 Task: Look for space in Villa Regina, Argentina from 6th June, 2023 to 8th June, 2023 for 2 adults in price range Rs.7000 to Rs.12000. Place can be private room with 1  bedroom having 2 beds and 1 bathroom. Property type can be house, flat, guest house. Amenities needed are: wifi, heating. Booking option can be shelf check-in. Required host language is English.
Action: Mouse moved to (433, 92)
Screenshot: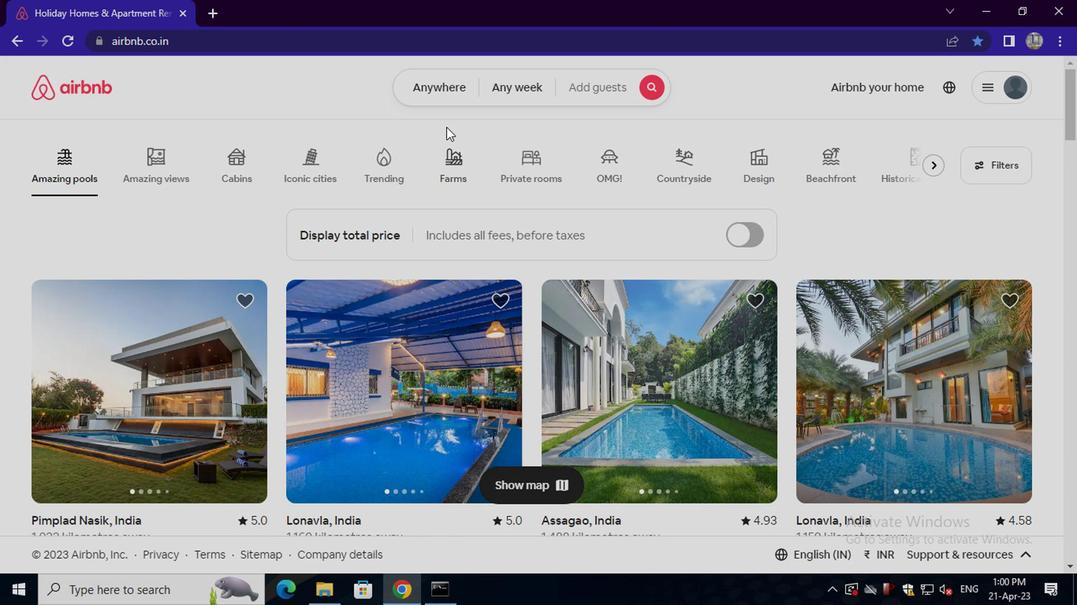 
Action: Mouse pressed left at (433, 92)
Screenshot: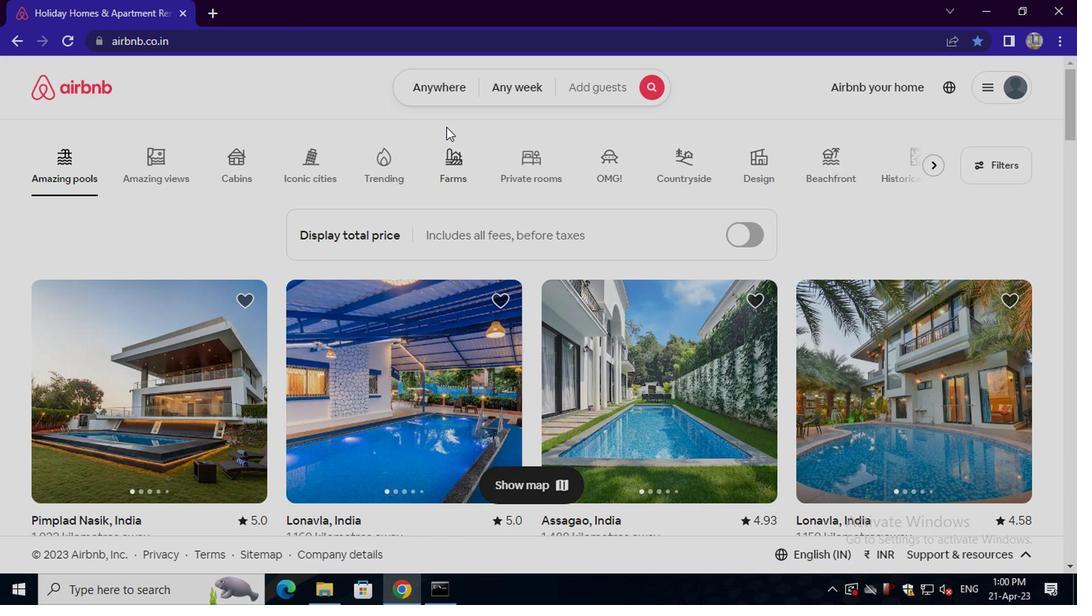 
Action: Mouse moved to (360, 151)
Screenshot: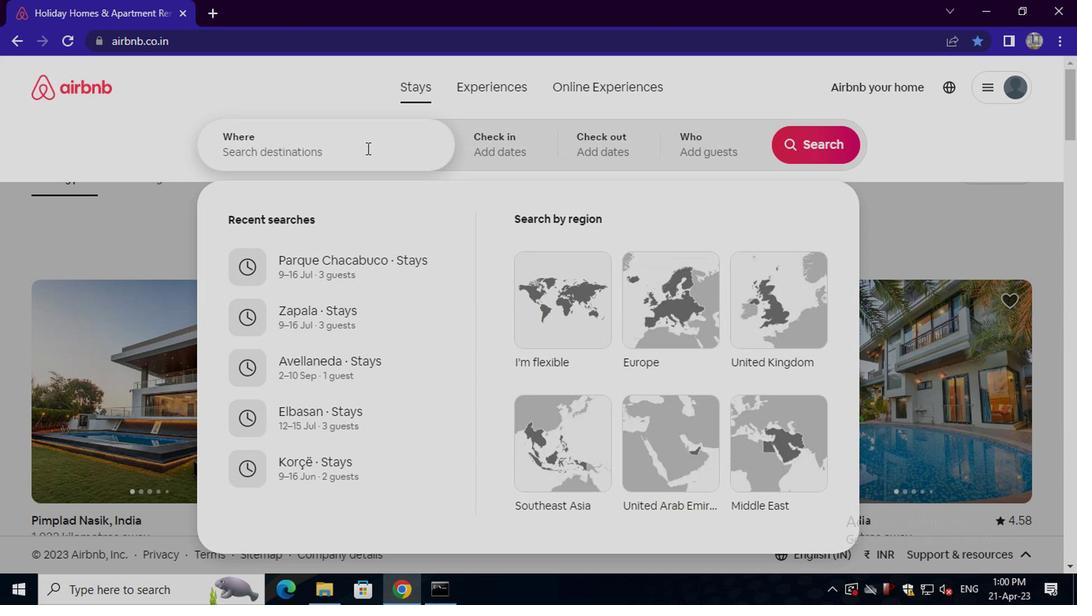 
Action: Mouse pressed left at (360, 151)
Screenshot: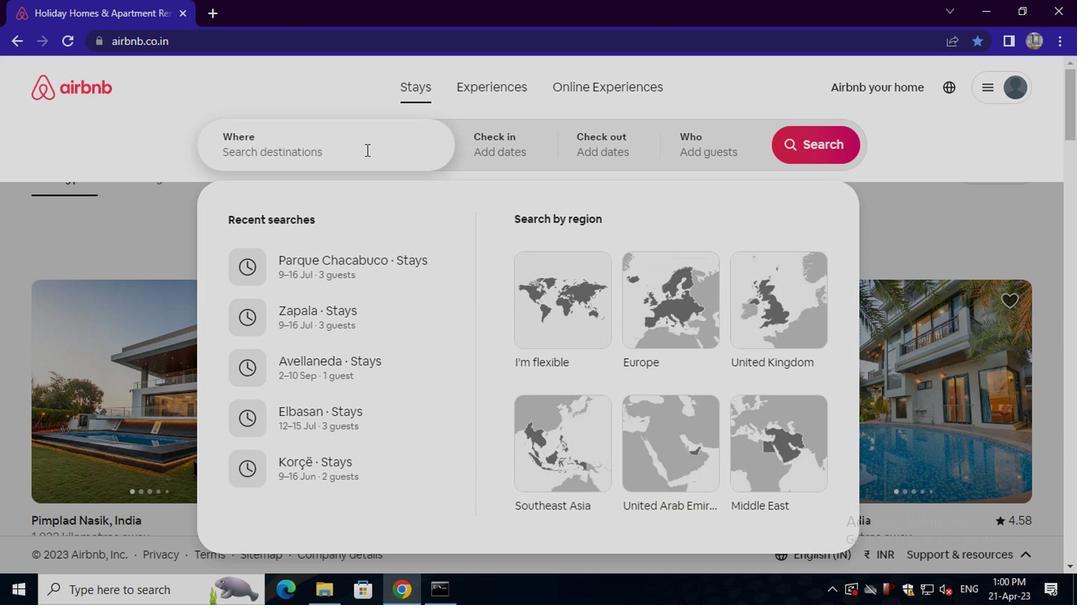 
Action: Key pressed villa<Key.space>regina,
Screenshot: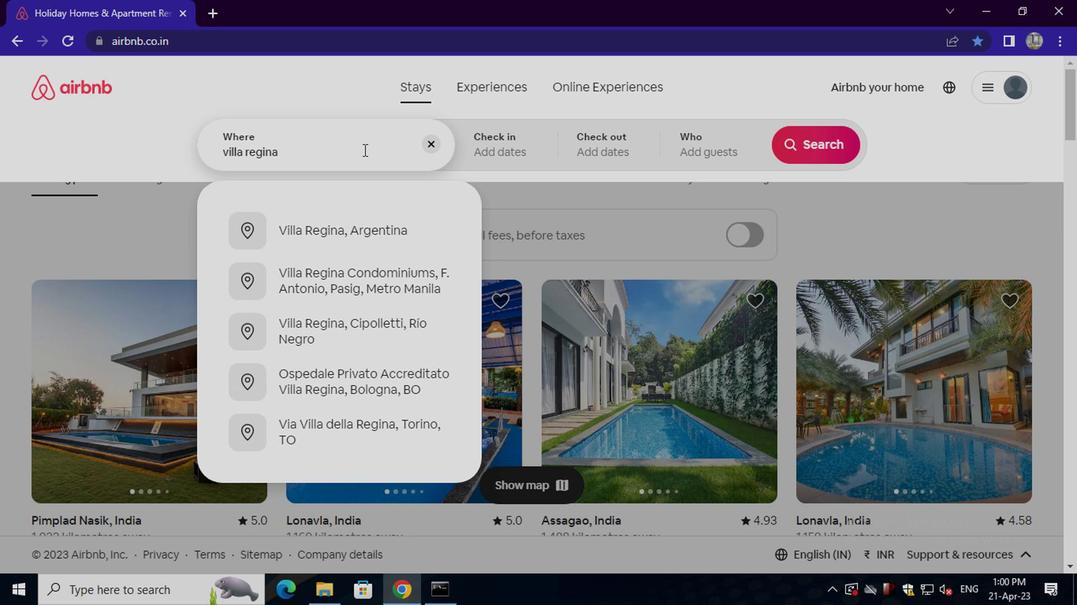 
Action: Mouse moved to (365, 277)
Screenshot: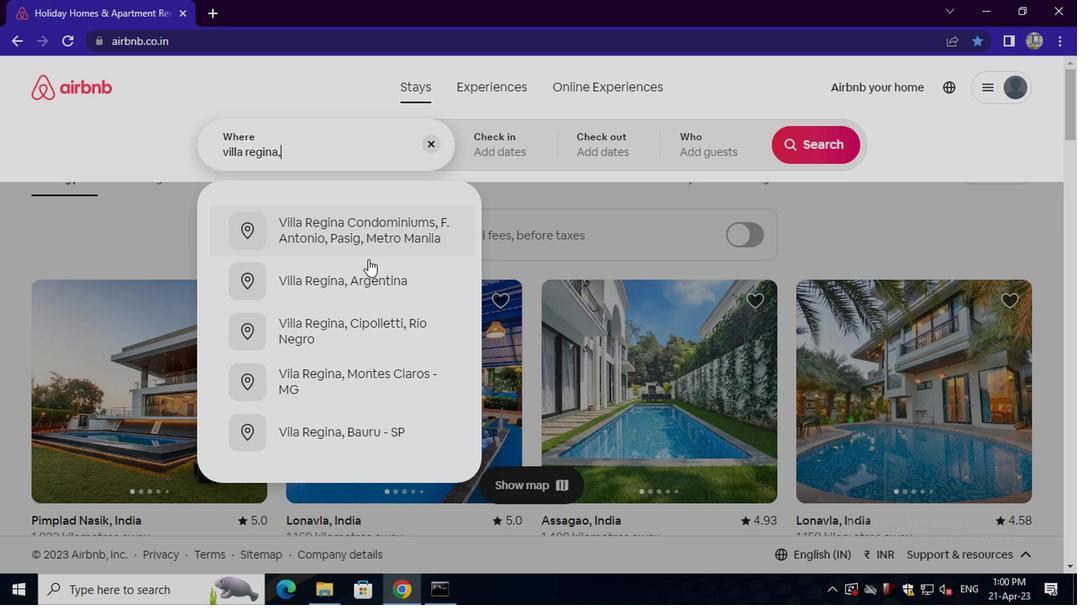 
Action: Mouse pressed left at (365, 277)
Screenshot: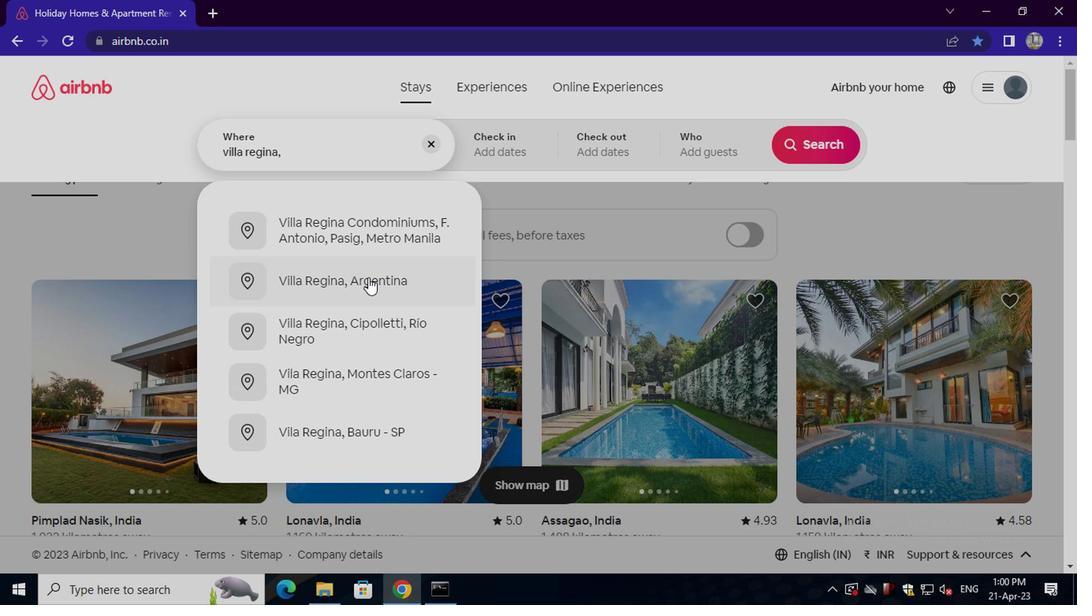 
Action: Mouse moved to (798, 267)
Screenshot: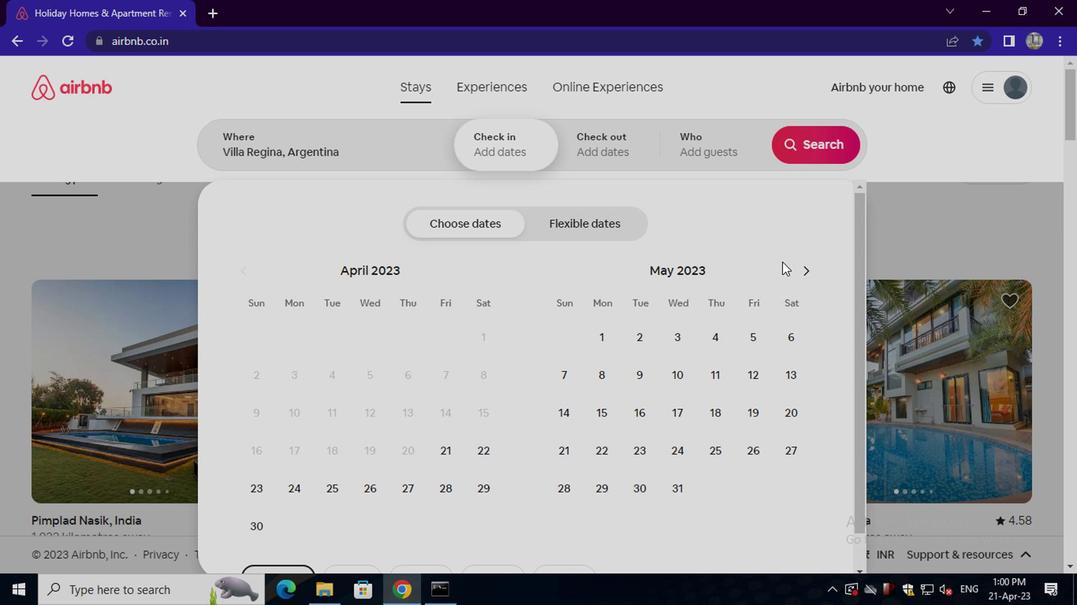 
Action: Mouse pressed left at (798, 267)
Screenshot: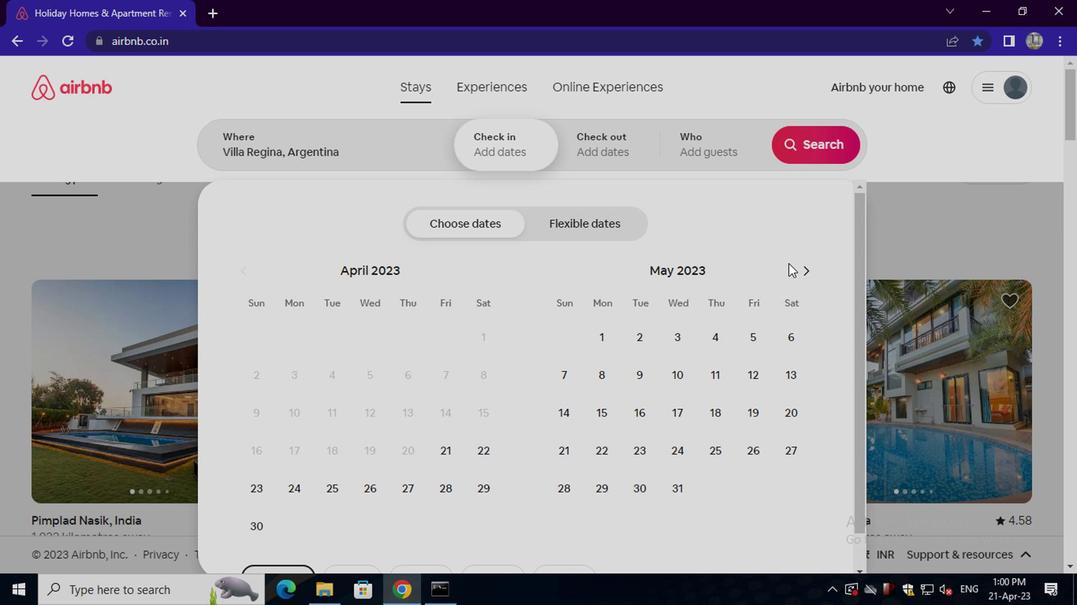 
Action: Mouse moved to (637, 378)
Screenshot: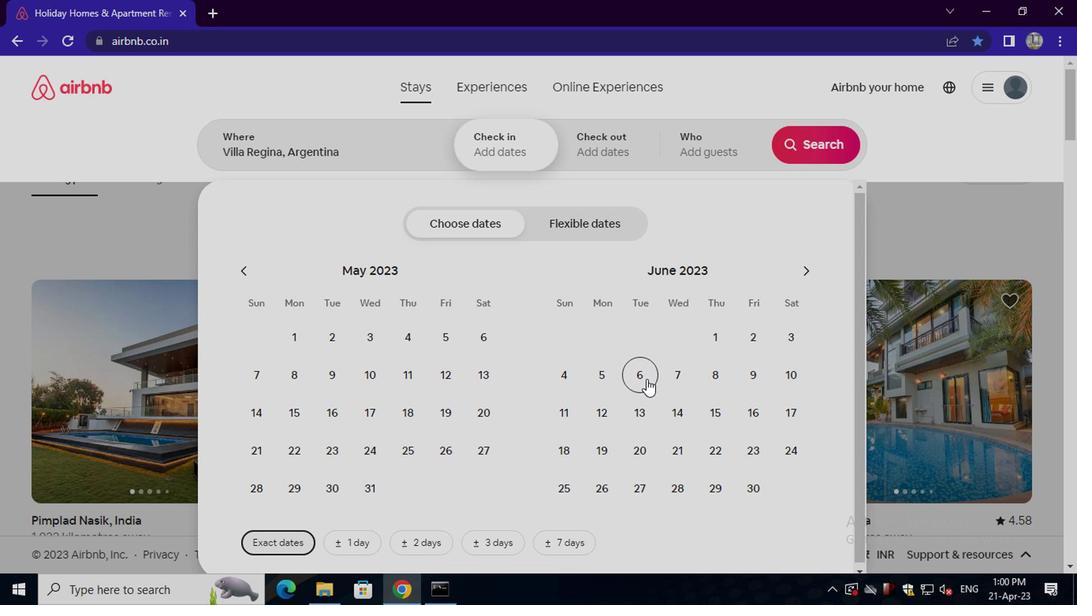 
Action: Mouse pressed left at (637, 378)
Screenshot: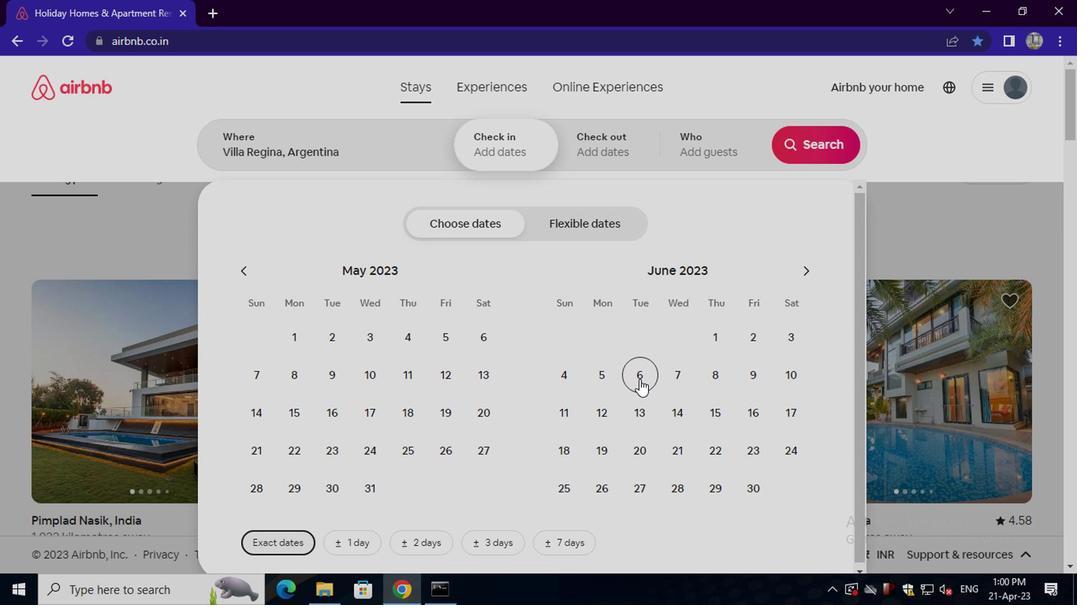 
Action: Mouse moved to (719, 369)
Screenshot: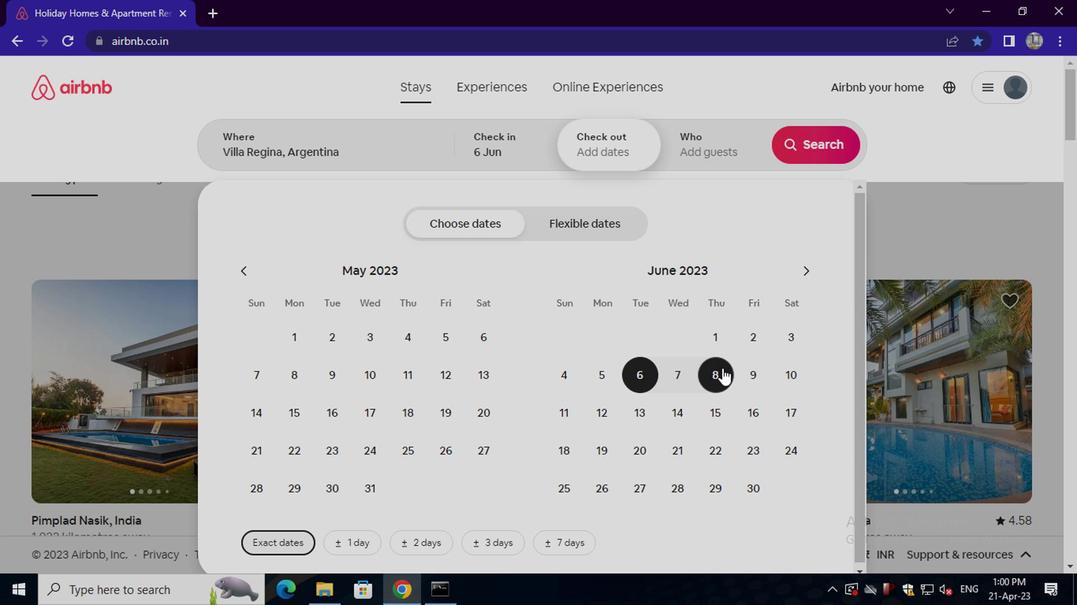 
Action: Mouse pressed left at (719, 369)
Screenshot: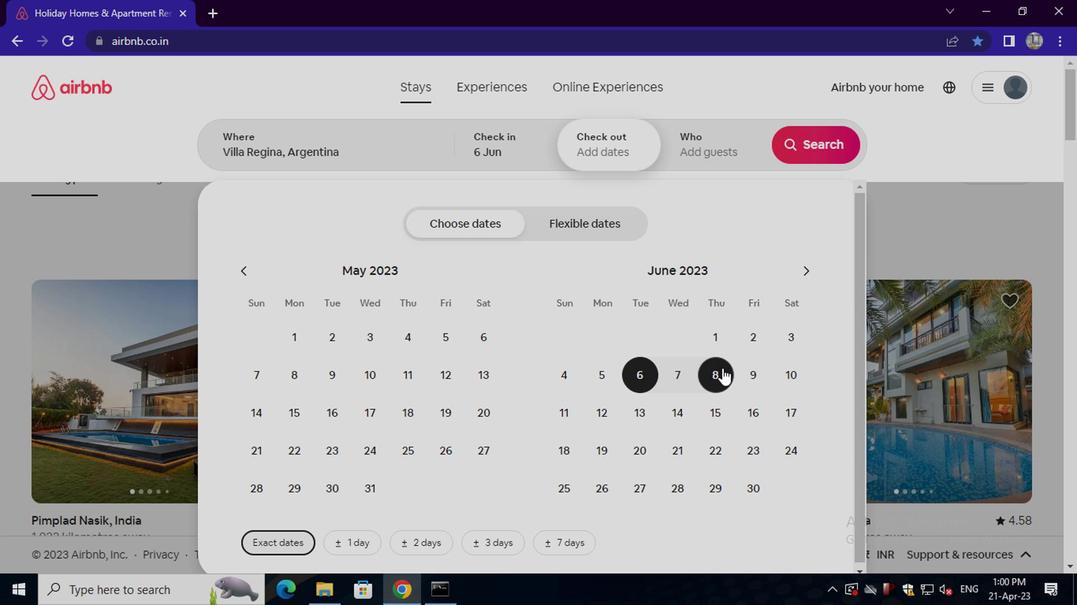 
Action: Mouse moved to (715, 155)
Screenshot: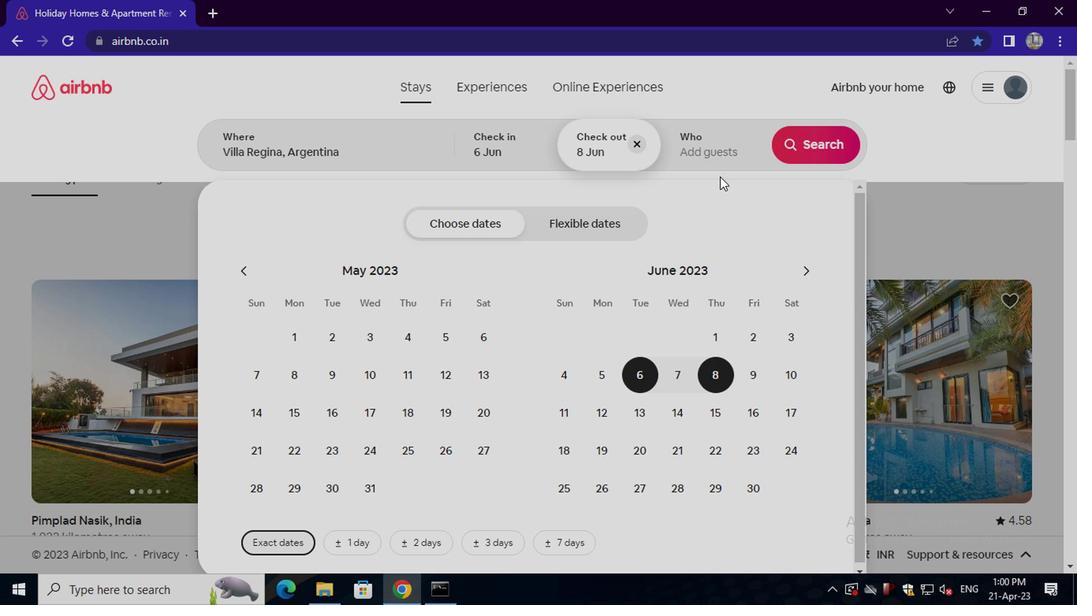 
Action: Mouse pressed left at (715, 155)
Screenshot: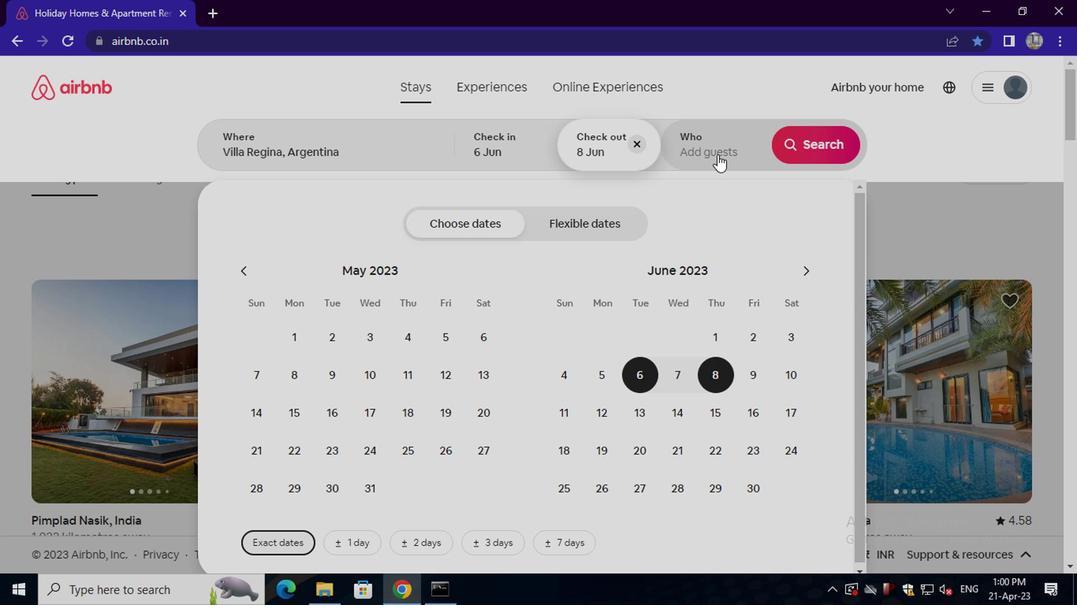
Action: Mouse moved to (811, 227)
Screenshot: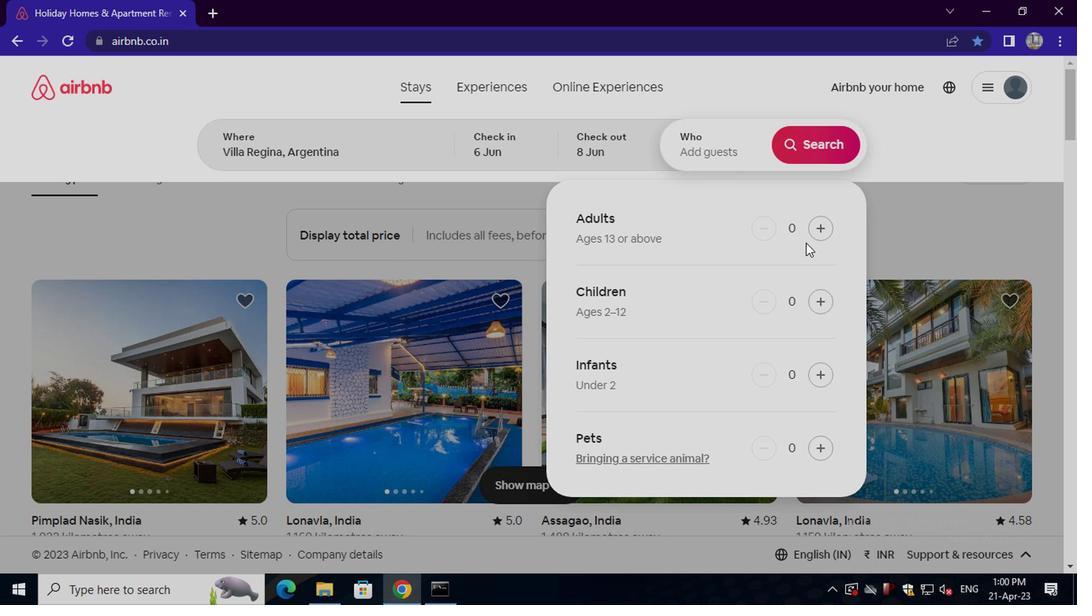 
Action: Mouse pressed left at (811, 227)
Screenshot: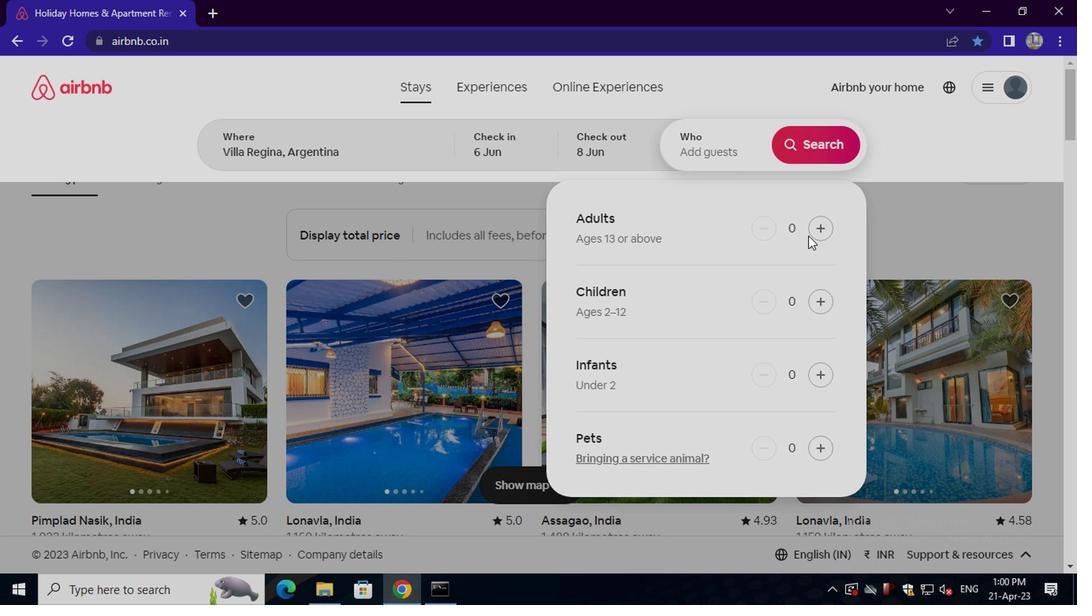 
Action: Mouse pressed left at (811, 227)
Screenshot: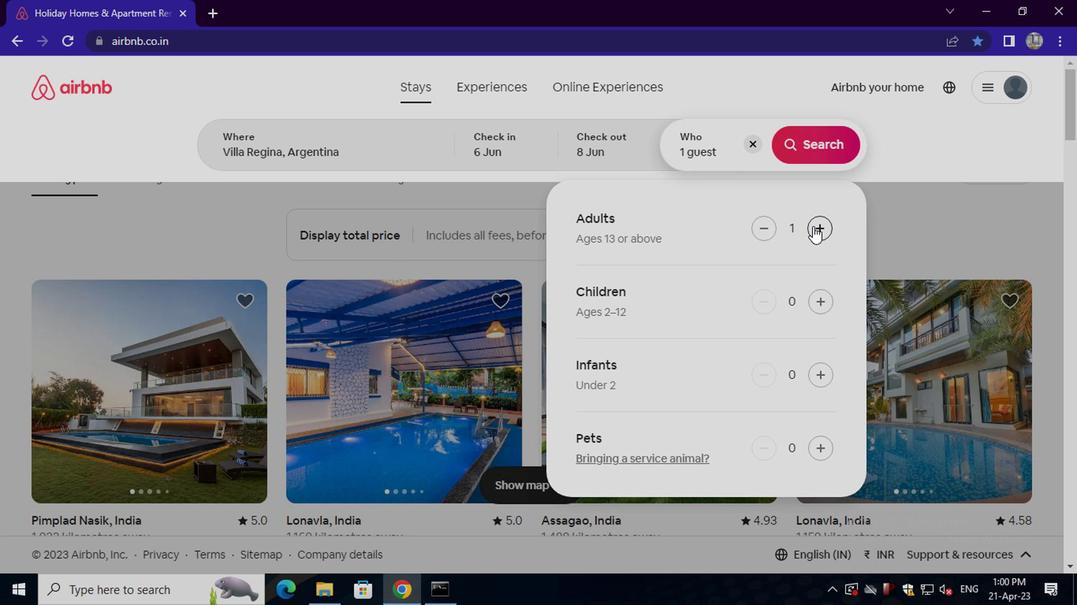 
Action: Mouse moved to (814, 149)
Screenshot: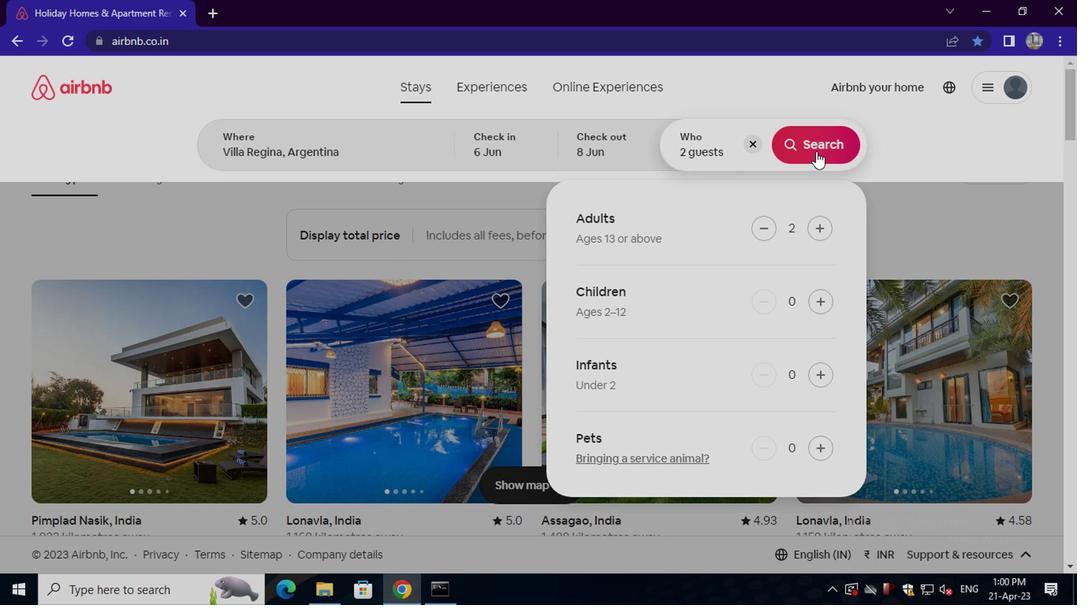 
Action: Mouse pressed left at (814, 149)
Screenshot: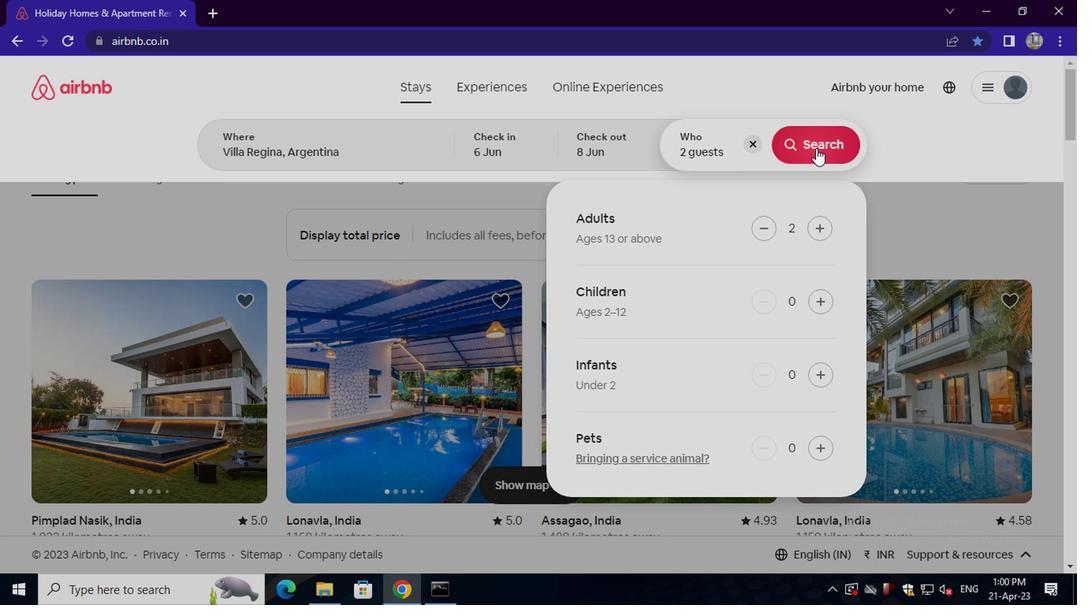 
Action: Mouse moved to (1004, 155)
Screenshot: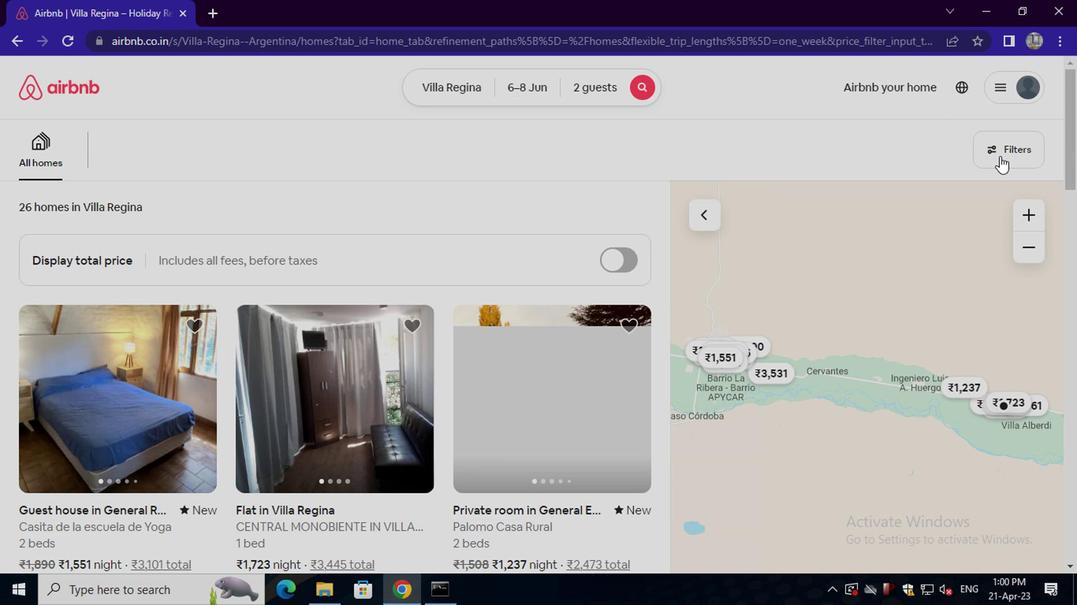 
Action: Mouse pressed left at (1004, 155)
Screenshot: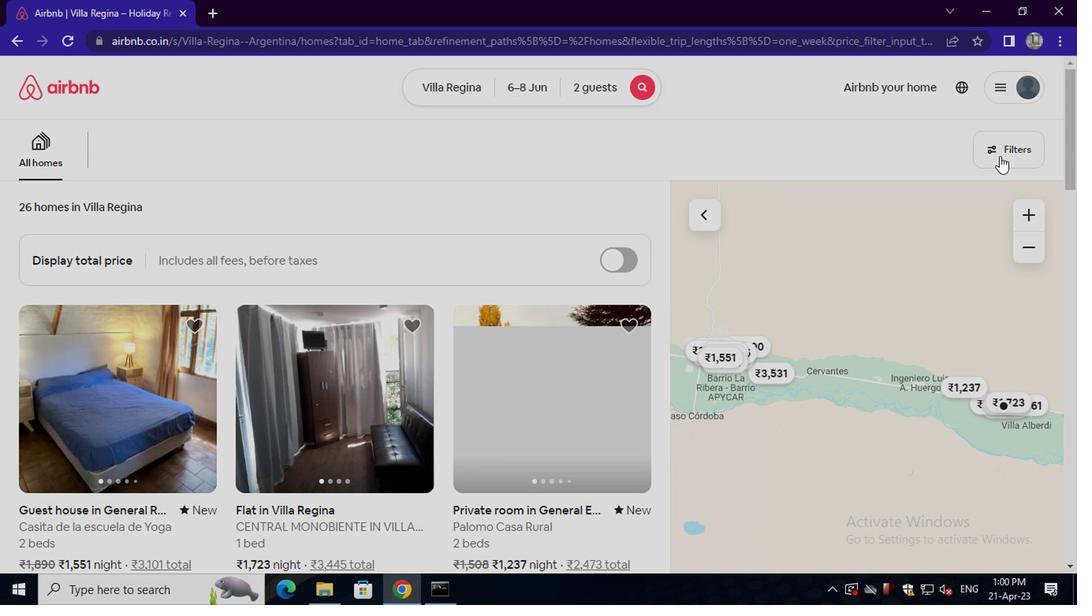 
Action: Mouse moved to (368, 347)
Screenshot: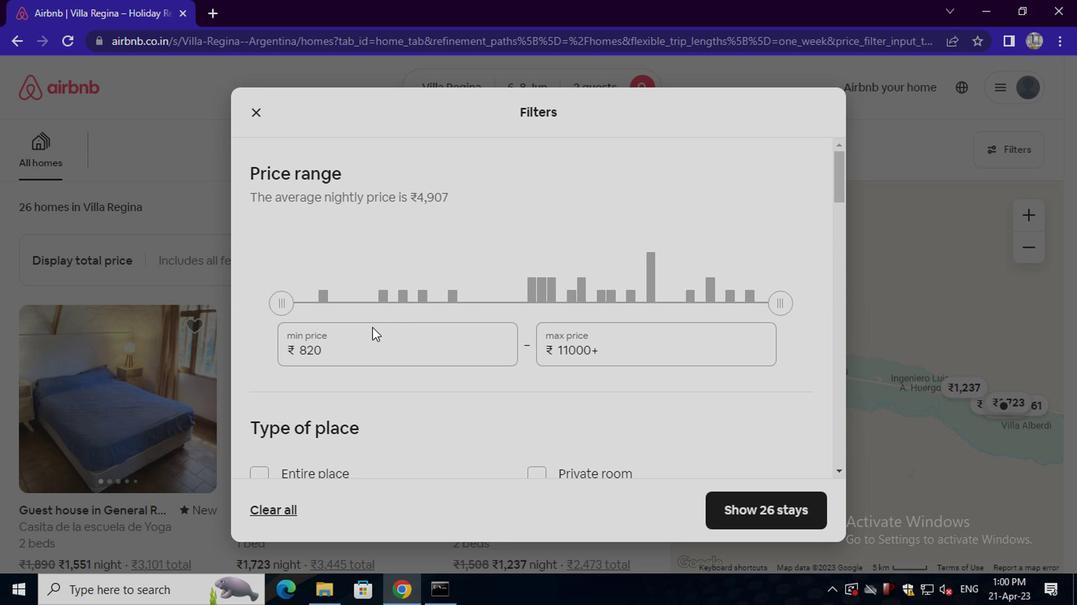 
Action: Mouse pressed left at (368, 347)
Screenshot: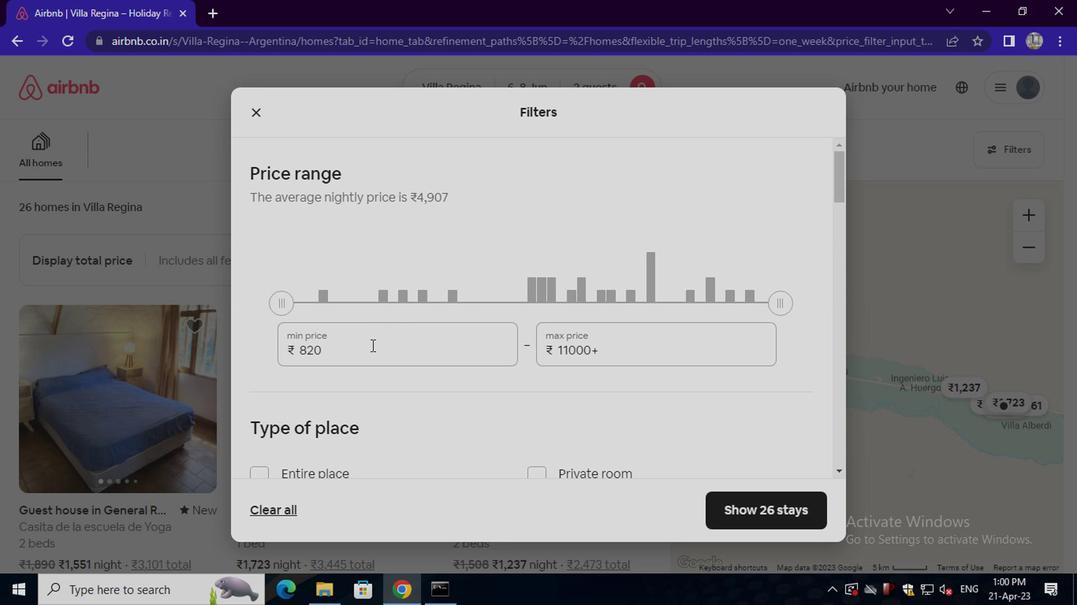 
Action: Key pressed <Key.backspace><Key.backspace><Key.backspace><Key.backspace><Key.backspace><Key.backspace><Key.backspace><Key.backspace><Key.backspace><Key.backspace><Key.backspace>7000
Screenshot: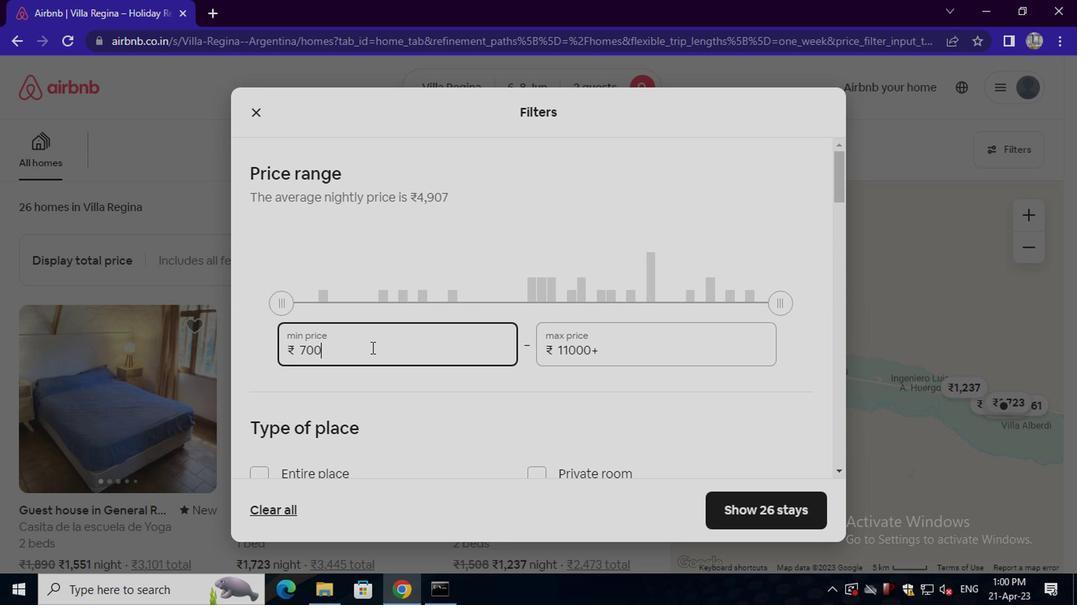 
Action: Mouse moved to (607, 351)
Screenshot: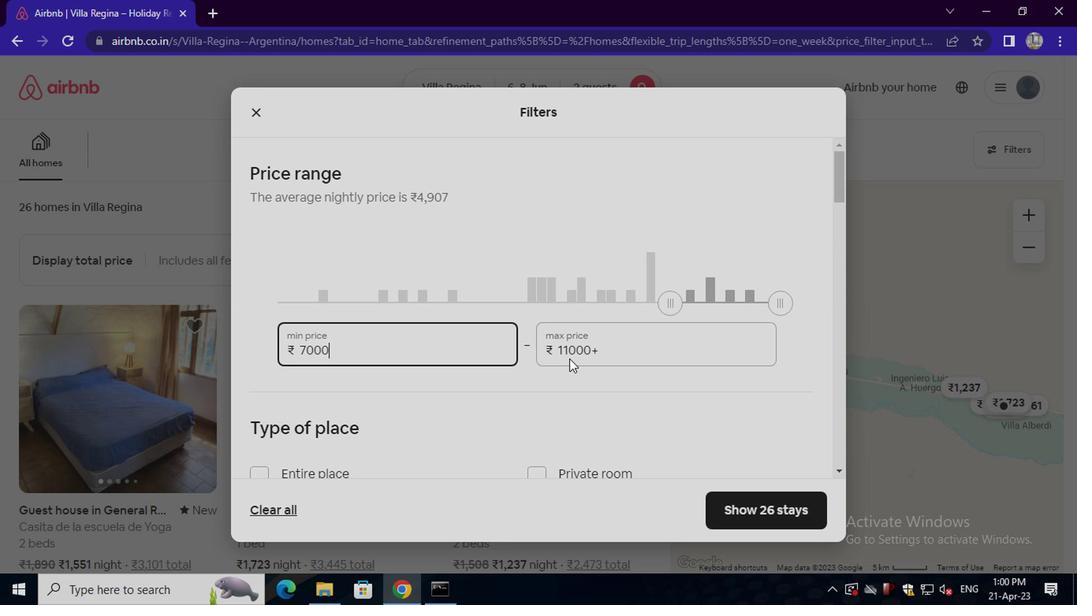 
Action: Mouse pressed left at (607, 351)
Screenshot: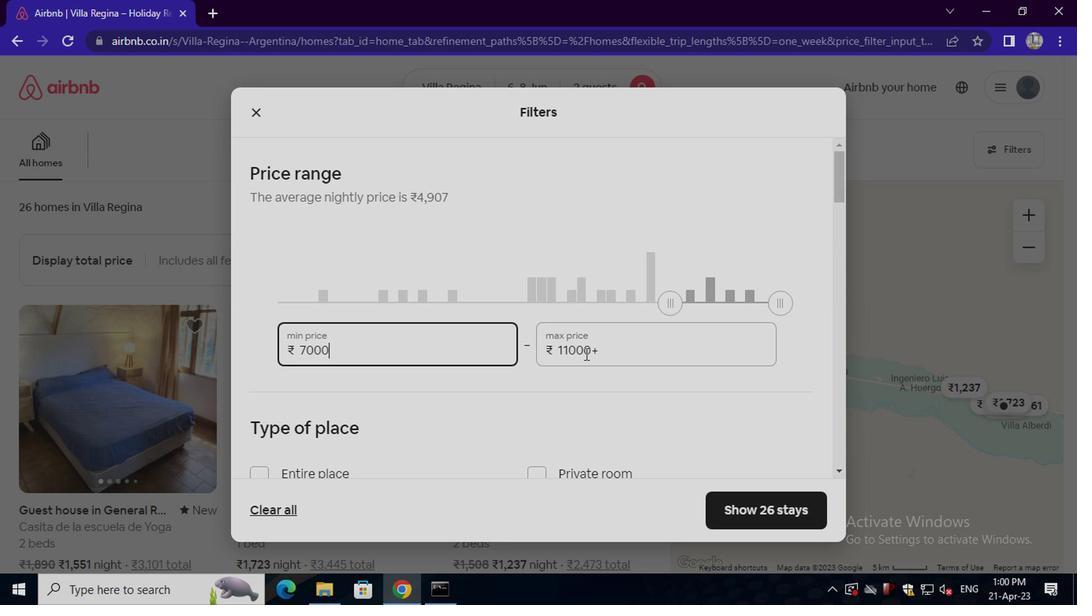 
Action: Mouse moved to (613, 347)
Screenshot: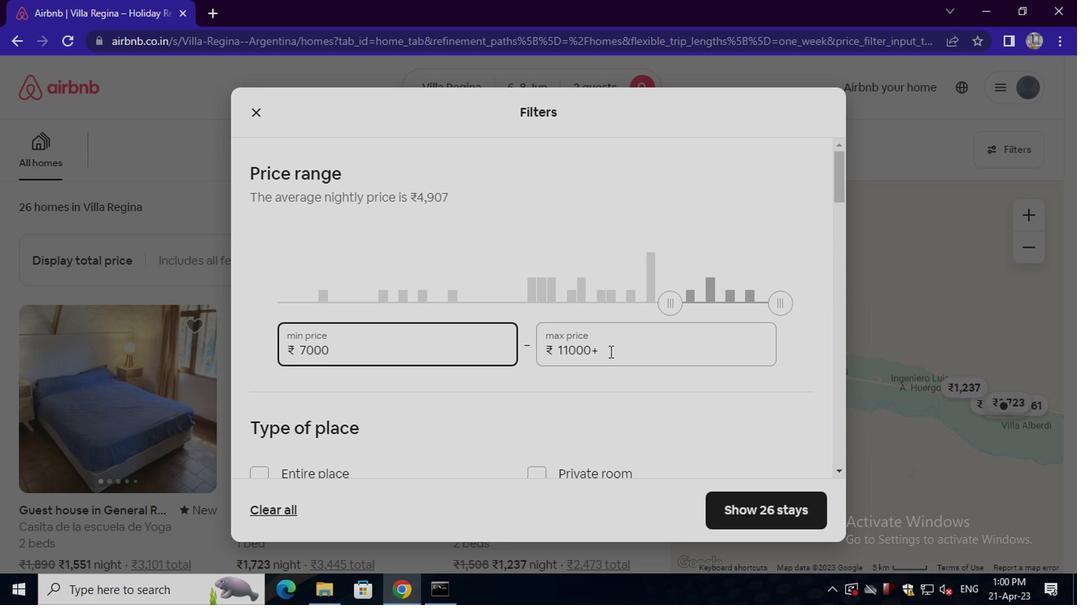 
Action: Key pressed <Key.backspace><Key.backspace><Key.backspace><Key.backspace><Key.backspace><Key.backspace><Key.backspace><Key.backspace><Key.backspace><Key.backspace><Key.backspace><Key.backspace><Key.backspace>12000
Screenshot: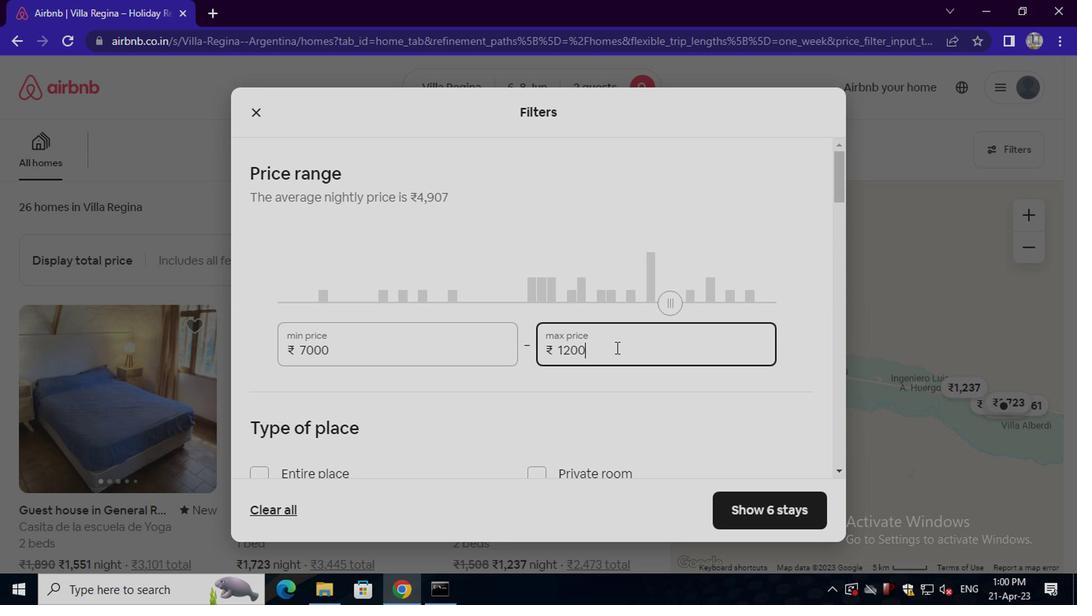 
Action: Mouse moved to (611, 349)
Screenshot: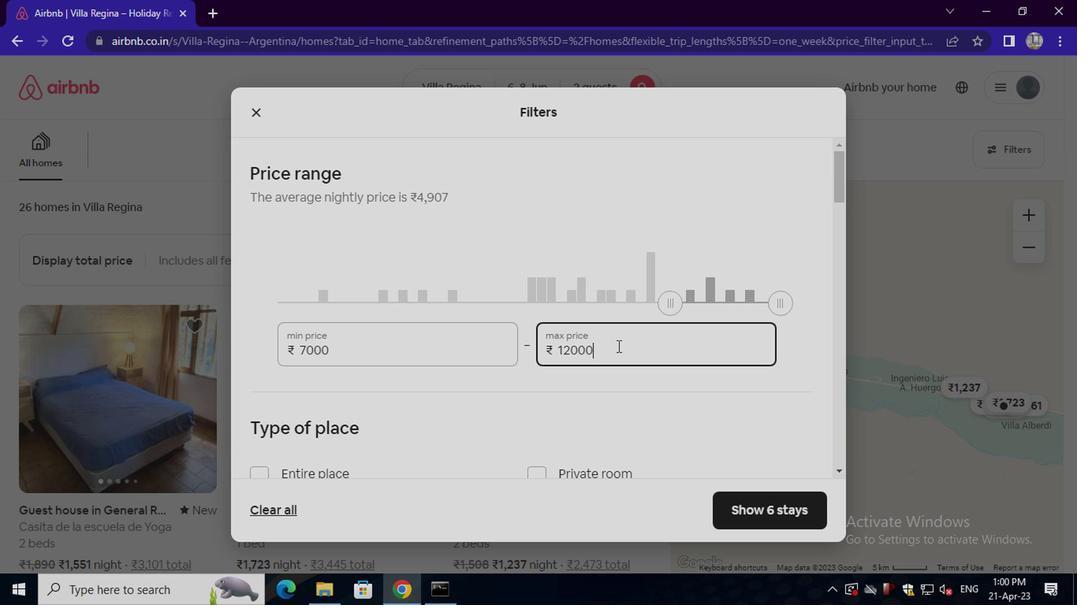 
Action: Mouse scrolled (611, 348) with delta (0, 0)
Screenshot: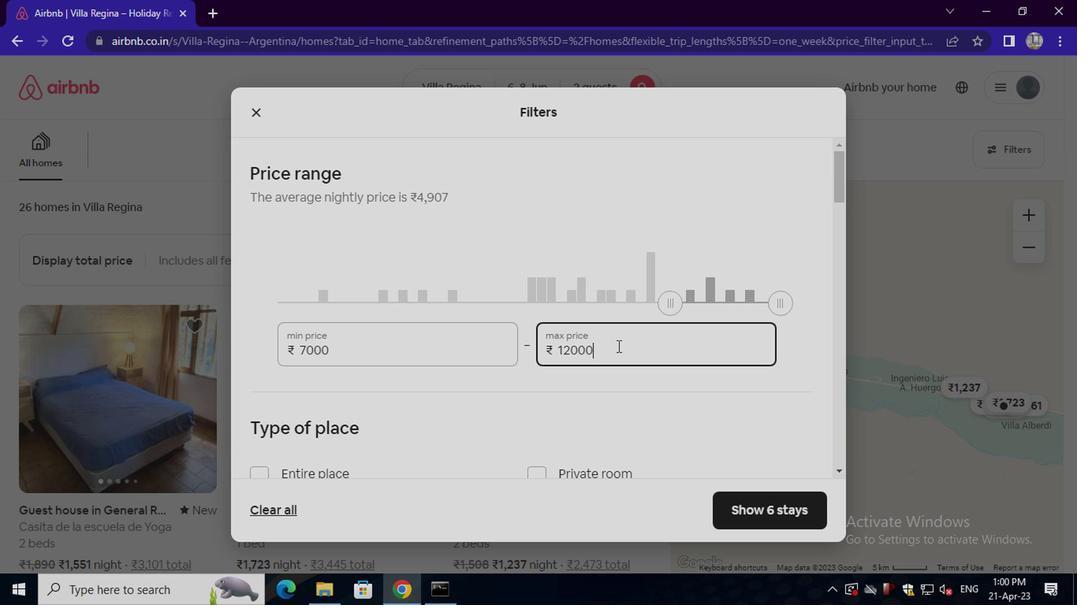 
Action: Mouse moved to (610, 351)
Screenshot: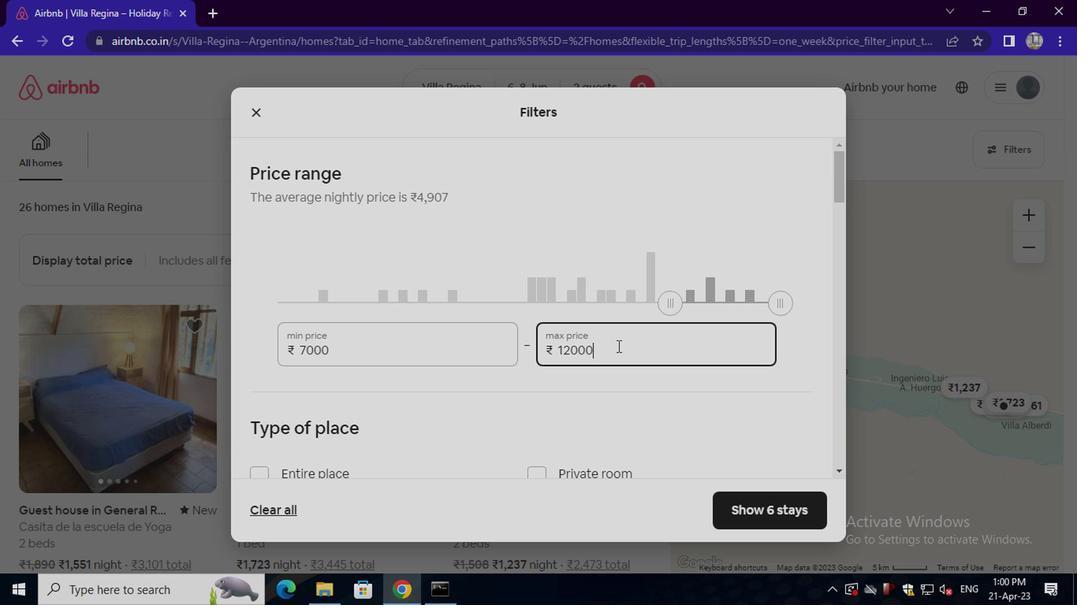 
Action: Mouse scrolled (610, 350) with delta (0, 0)
Screenshot: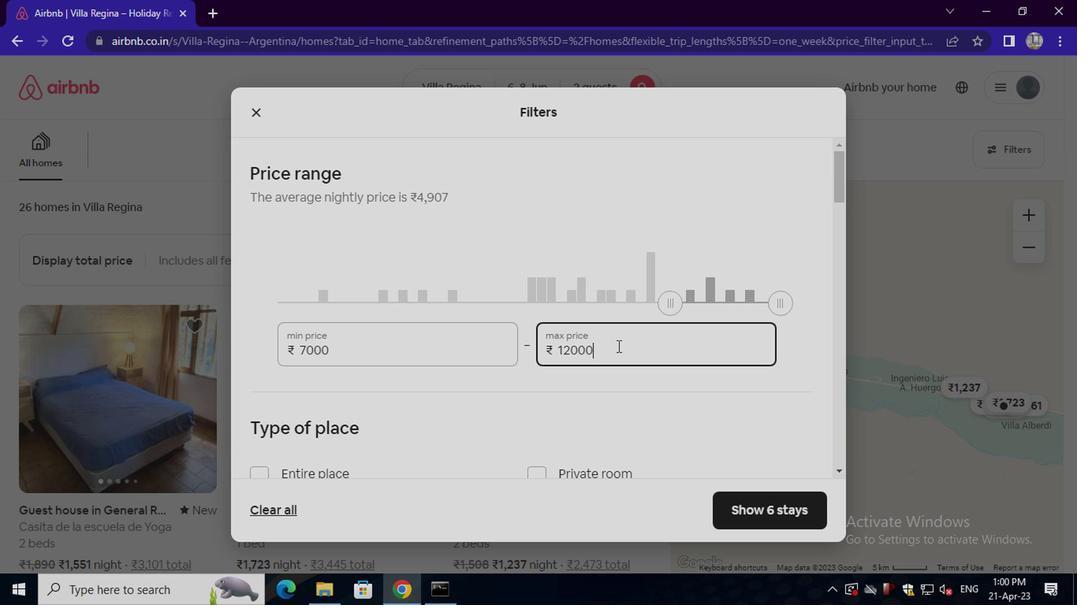 
Action: Mouse moved to (531, 317)
Screenshot: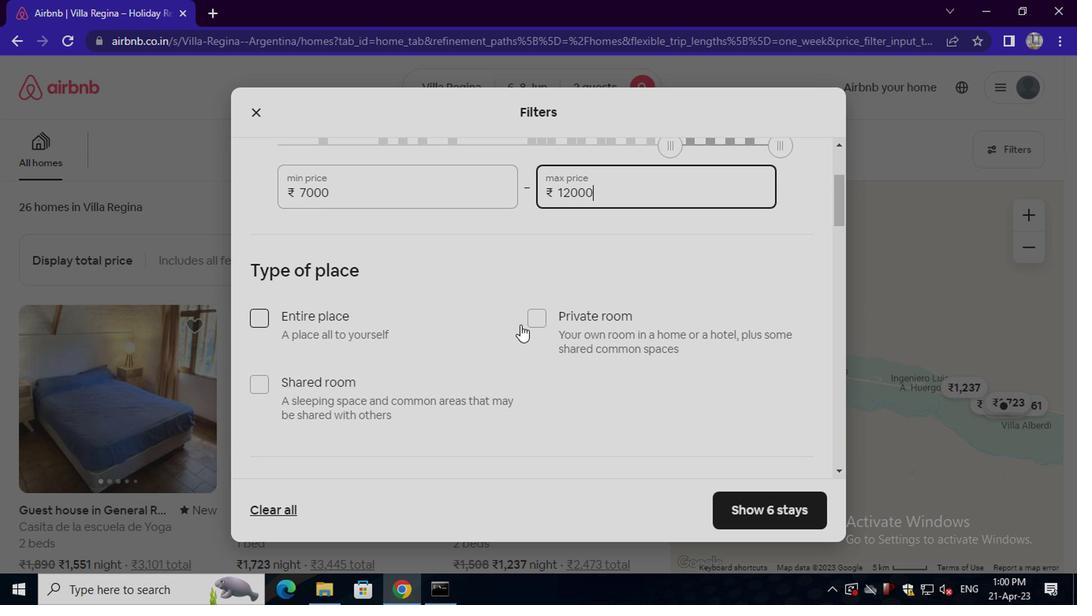 
Action: Mouse pressed left at (531, 317)
Screenshot: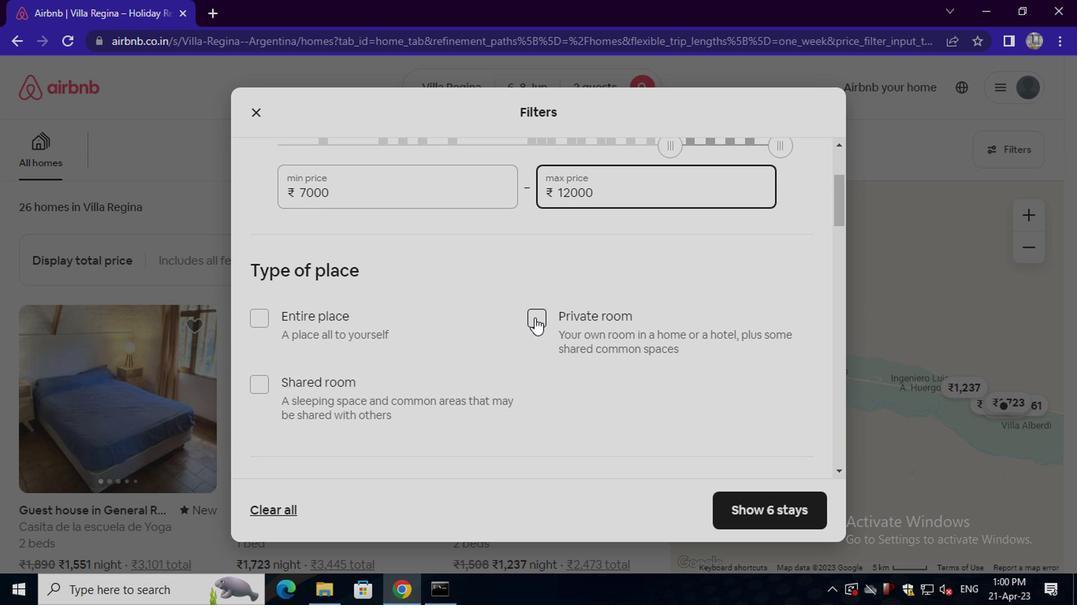 
Action: Mouse moved to (347, 359)
Screenshot: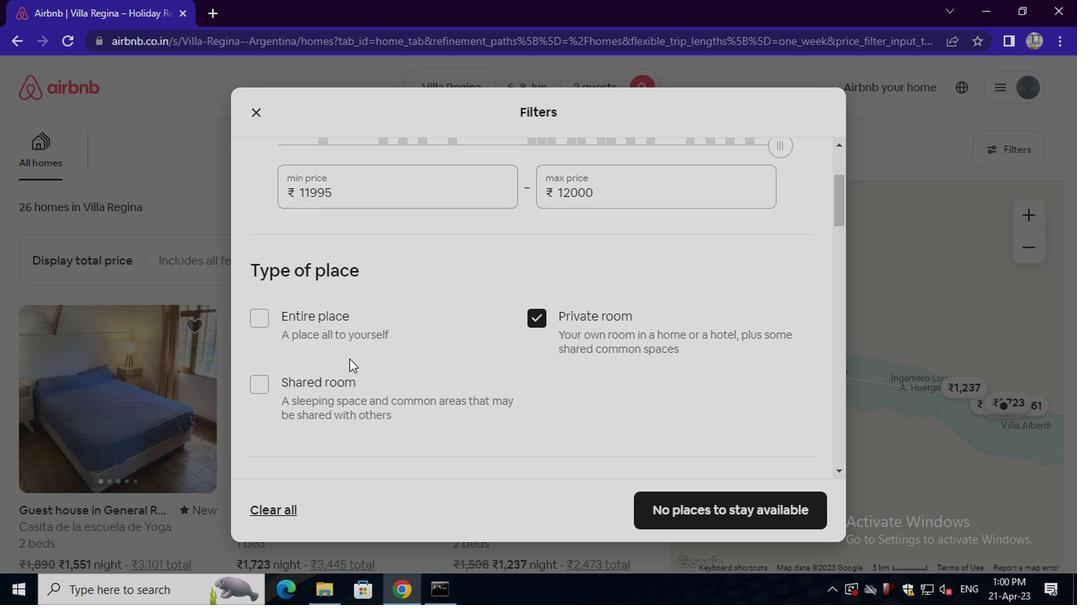 
Action: Mouse scrolled (347, 358) with delta (0, 0)
Screenshot: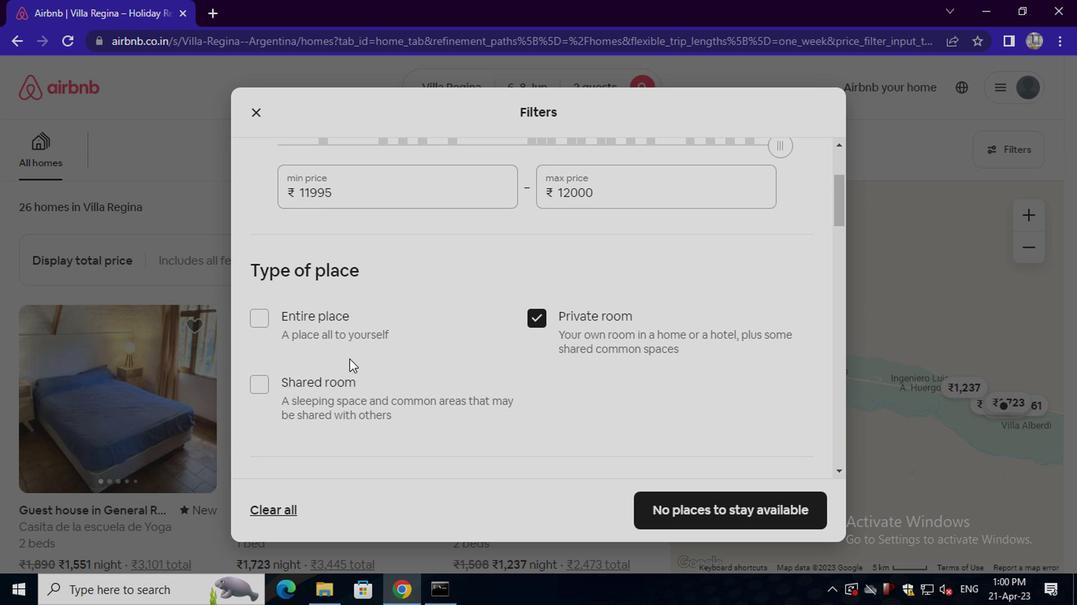 
Action: Mouse scrolled (347, 358) with delta (0, 0)
Screenshot: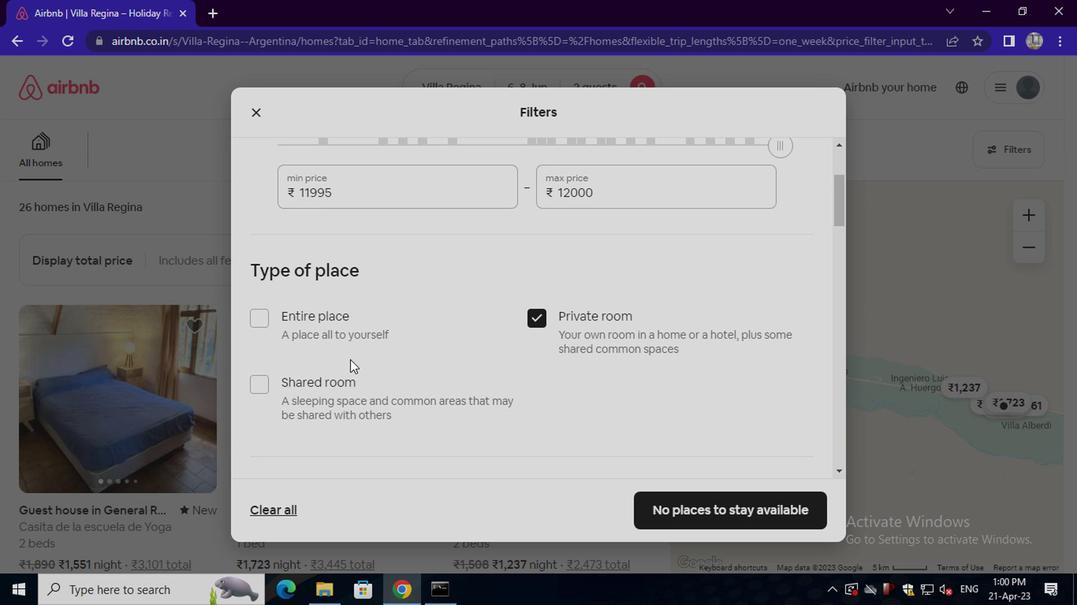 
Action: Mouse scrolled (347, 358) with delta (0, 0)
Screenshot: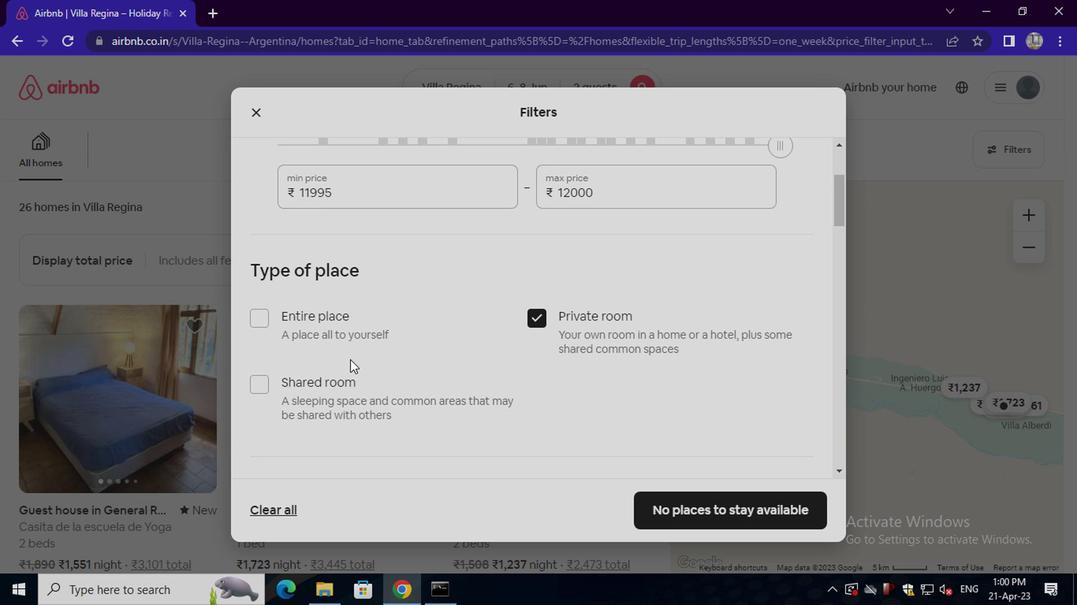 
Action: Mouse moved to (333, 343)
Screenshot: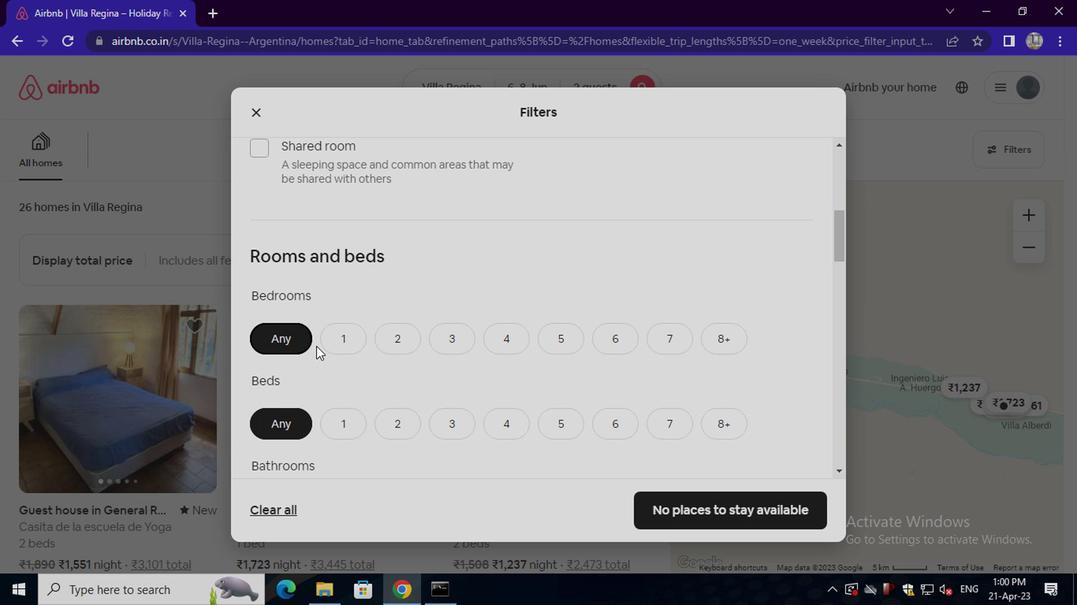 
Action: Mouse pressed left at (333, 343)
Screenshot: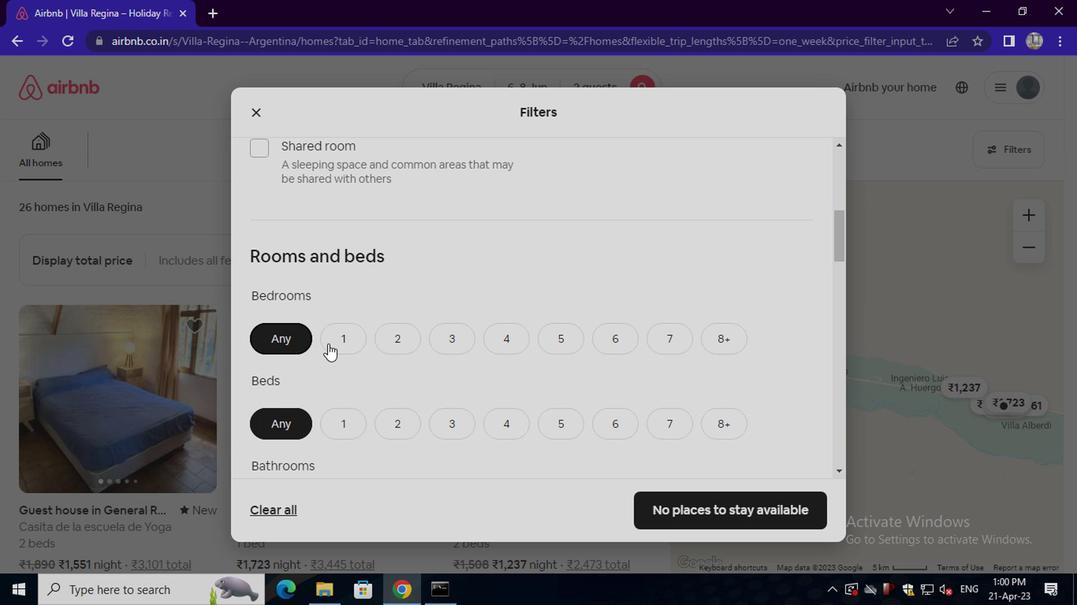 
Action: Mouse moved to (334, 345)
Screenshot: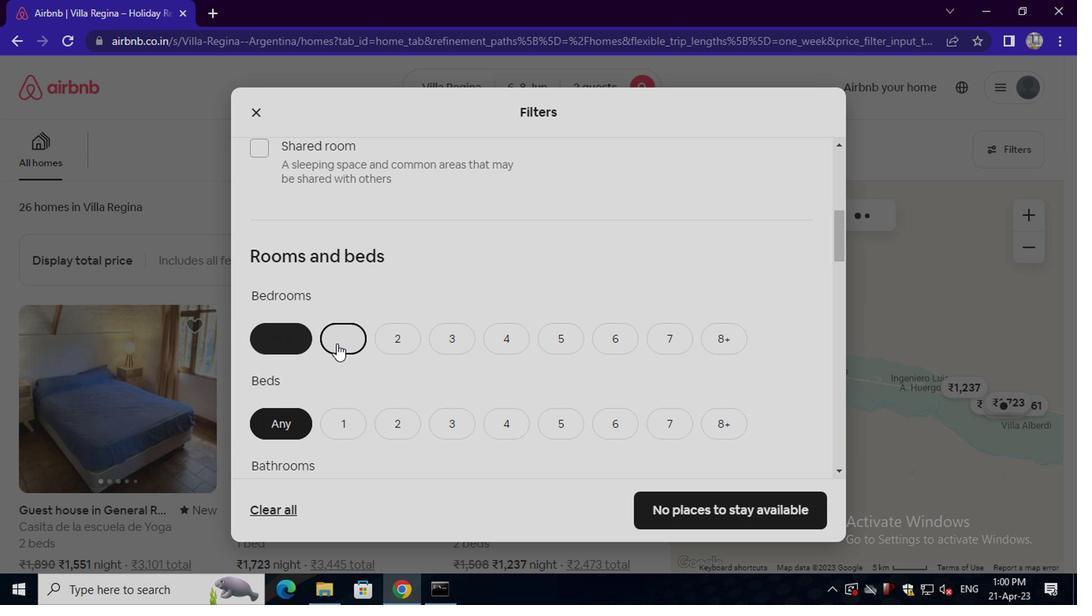 
Action: Mouse scrolled (334, 344) with delta (0, 0)
Screenshot: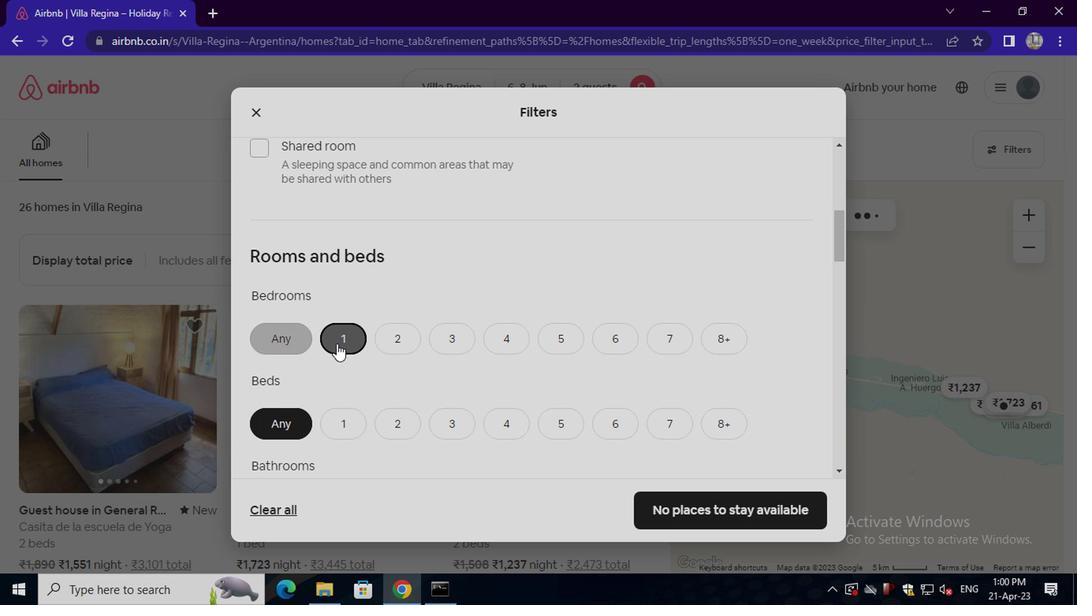 
Action: Mouse moved to (390, 353)
Screenshot: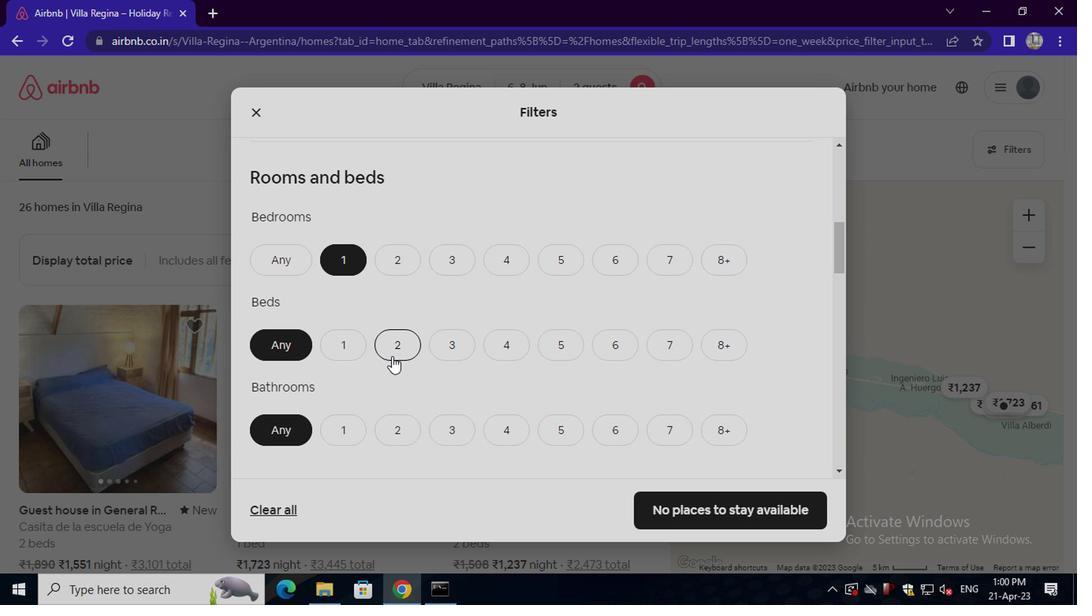 
Action: Mouse pressed left at (390, 353)
Screenshot: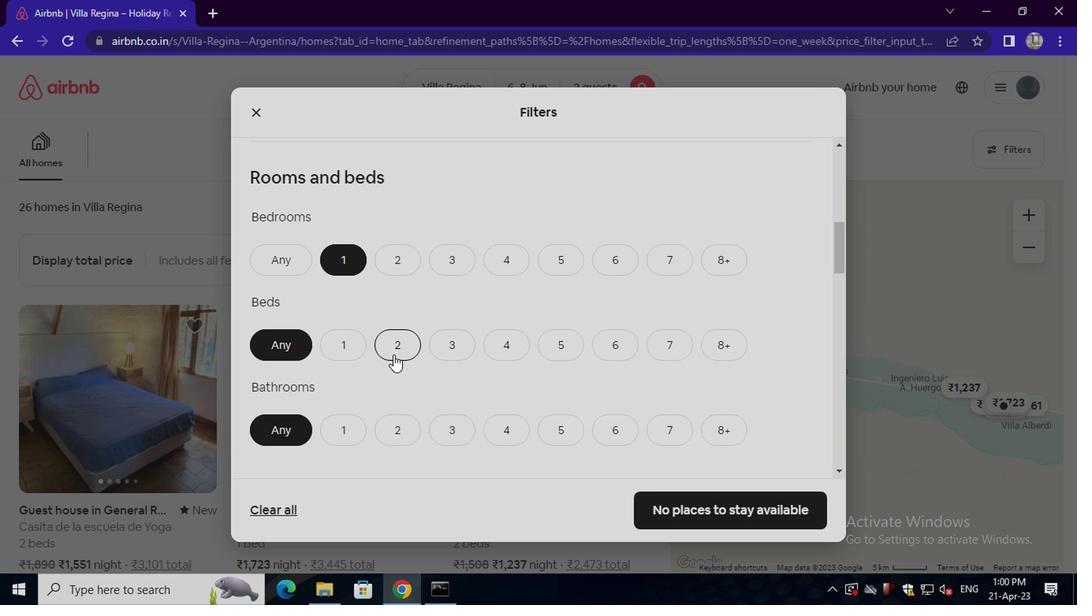 
Action: Mouse scrolled (390, 352) with delta (0, 0)
Screenshot: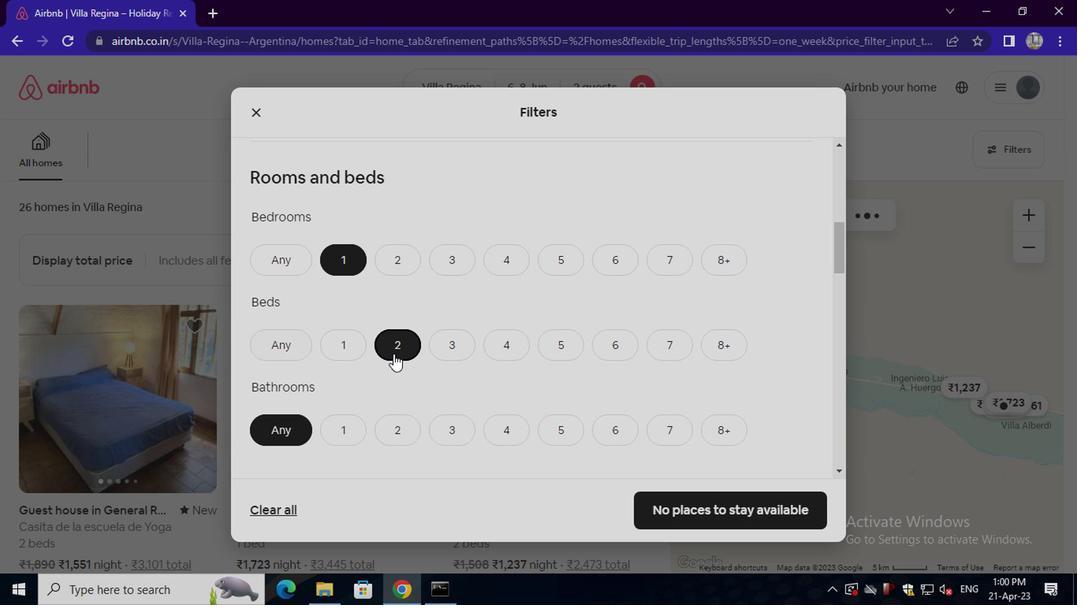 
Action: Mouse moved to (342, 351)
Screenshot: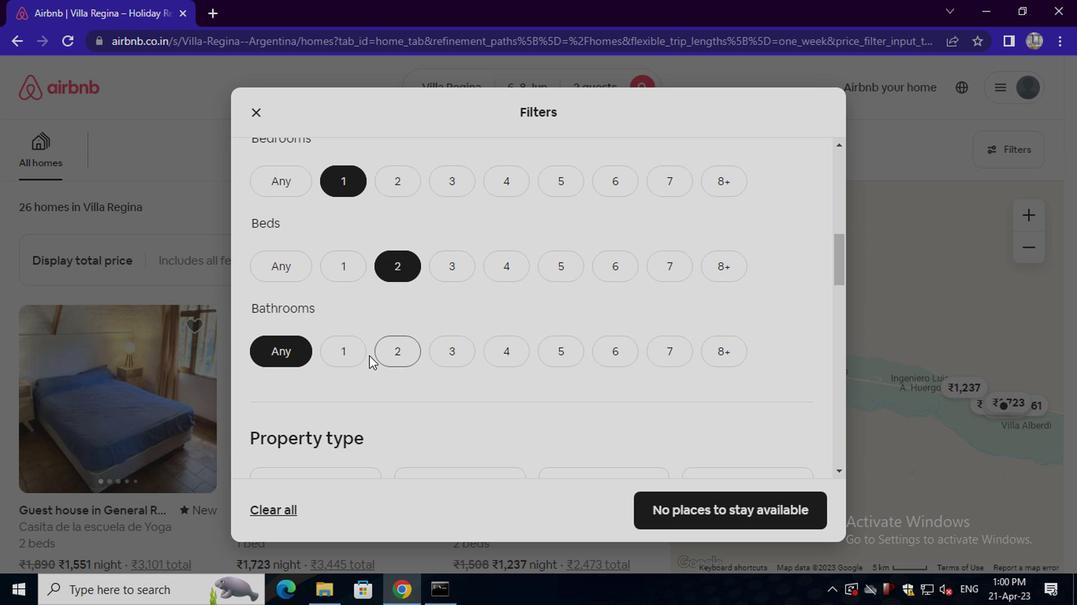 
Action: Mouse pressed left at (342, 351)
Screenshot: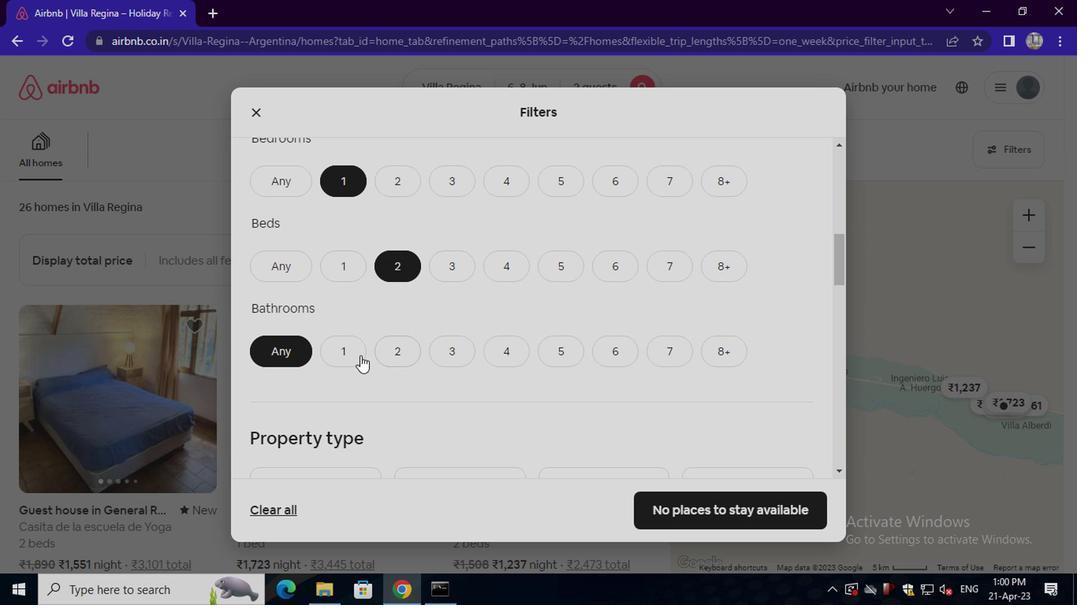 
Action: Mouse moved to (344, 353)
Screenshot: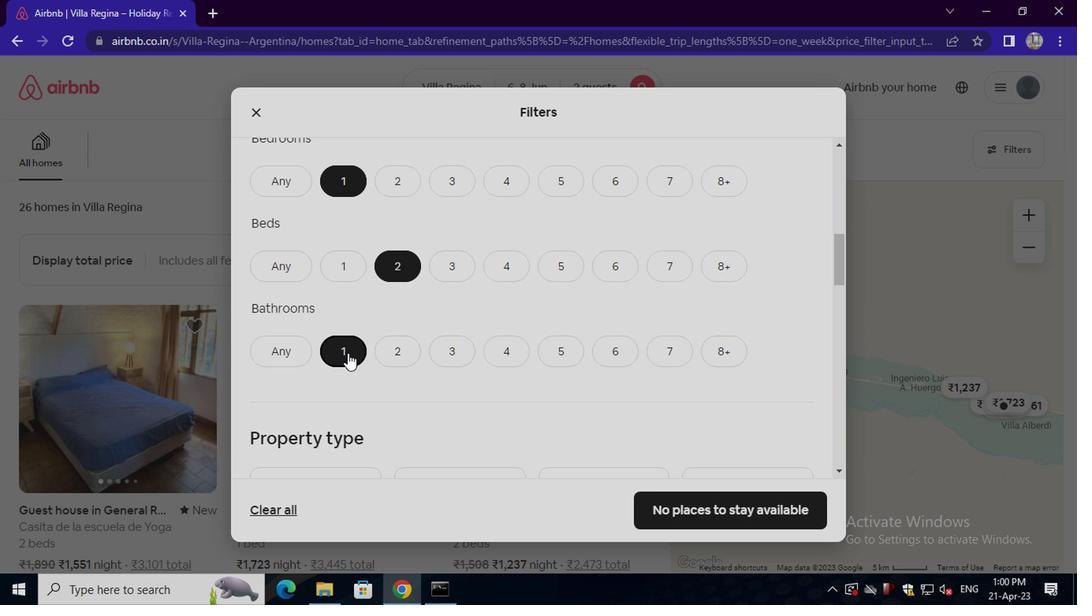 
Action: Mouse scrolled (344, 352) with delta (0, 0)
Screenshot: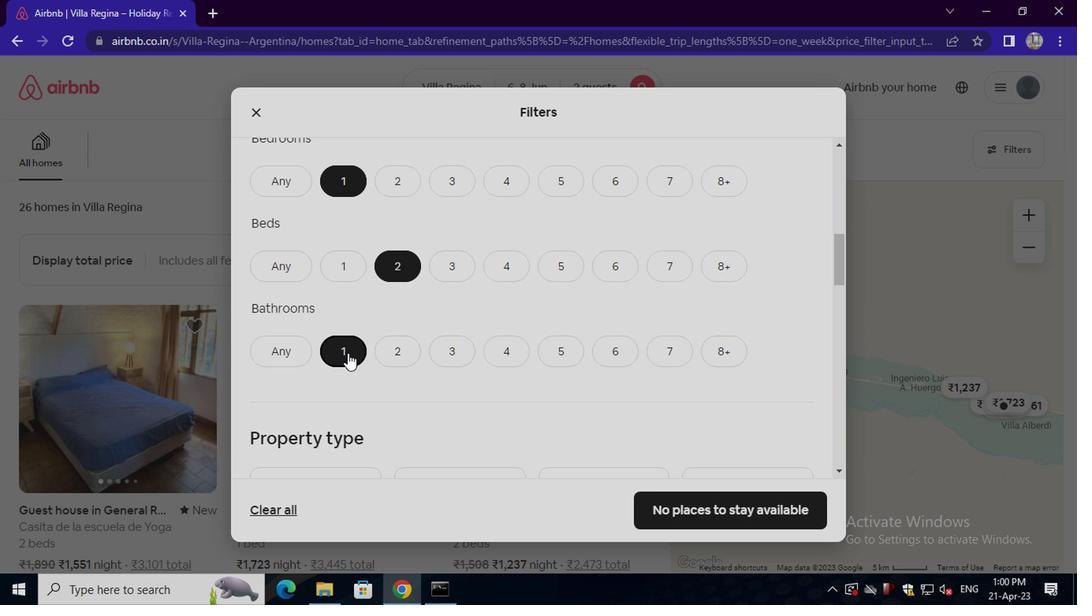 
Action: Mouse scrolled (344, 352) with delta (0, 0)
Screenshot: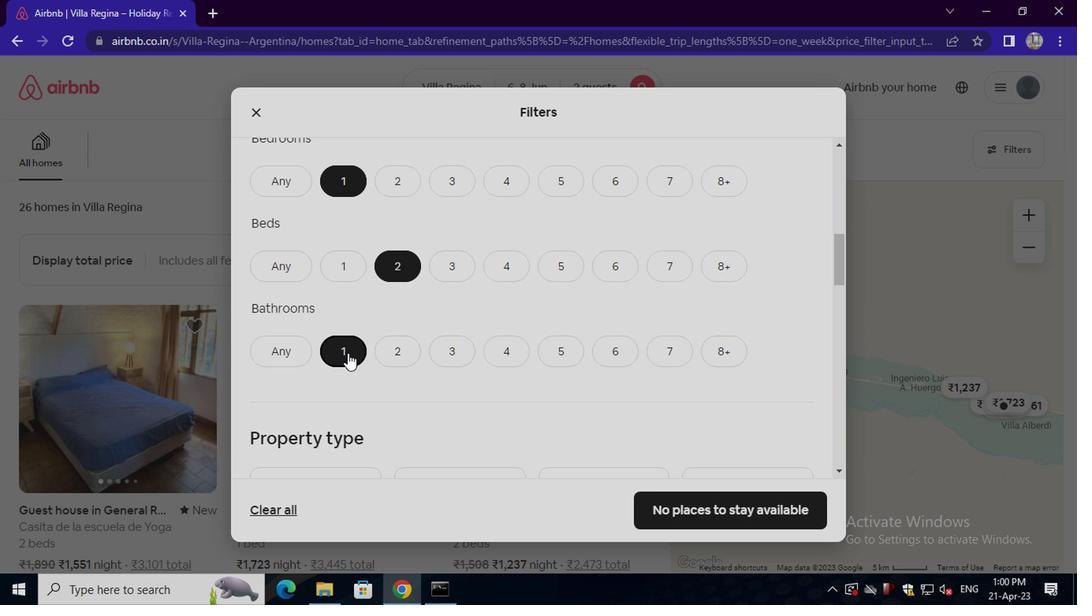 
Action: Mouse scrolled (344, 352) with delta (0, 0)
Screenshot: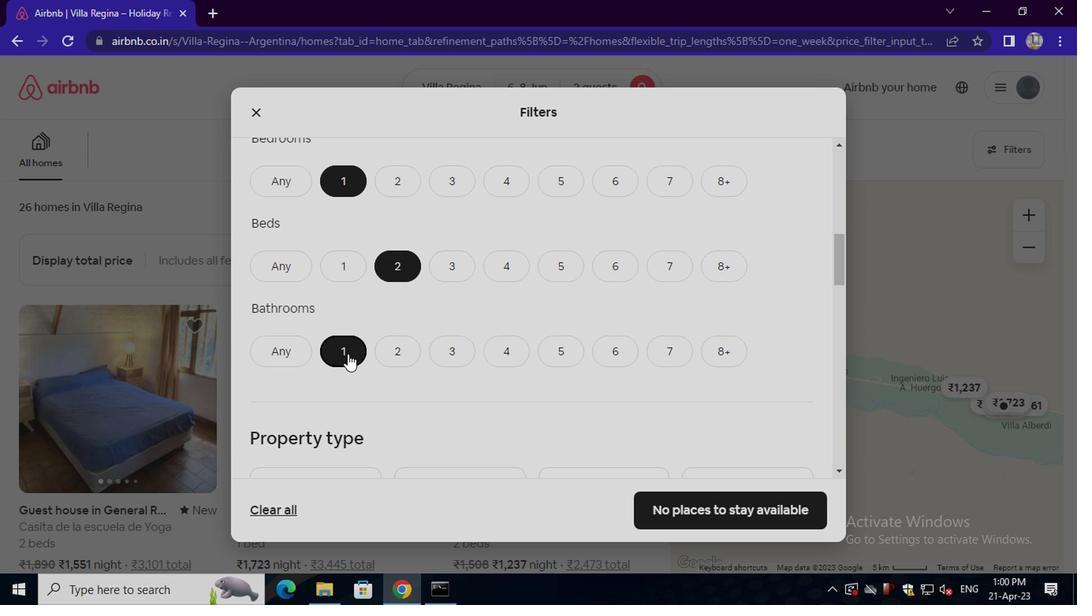 
Action: Mouse moved to (340, 313)
Screenshot: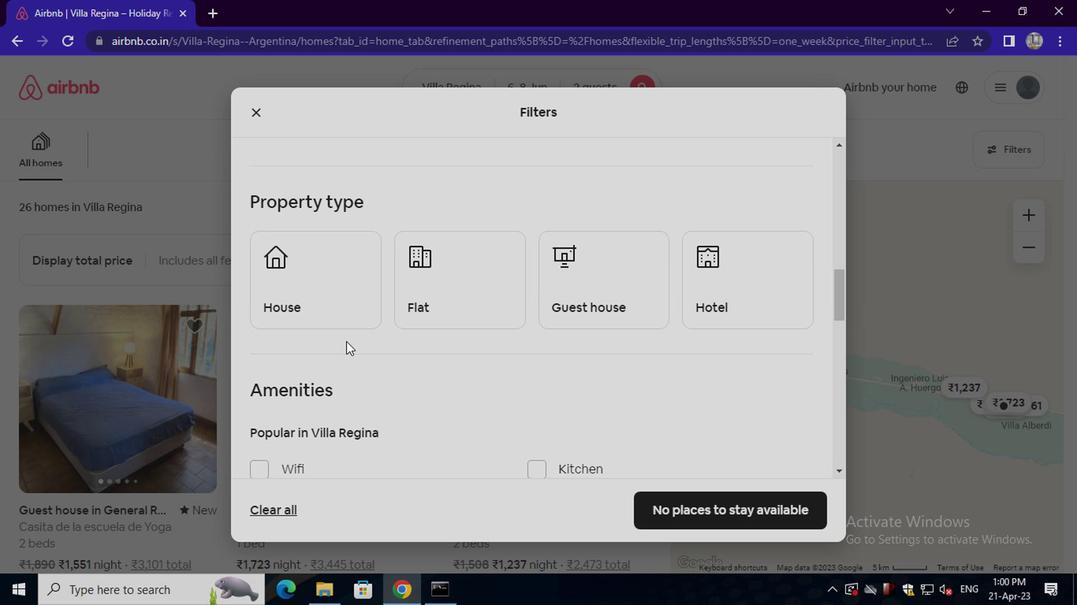 
Action: Mouse pressed left at (340, 313)
Screenshot: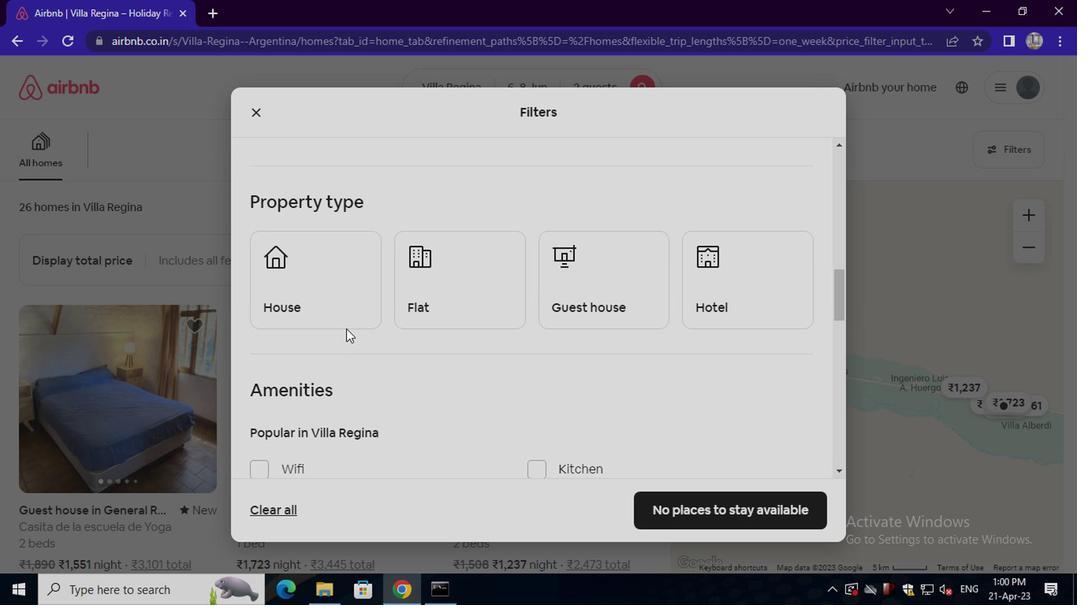 
Action: Mouse moved to (440, 304)
Screenshot: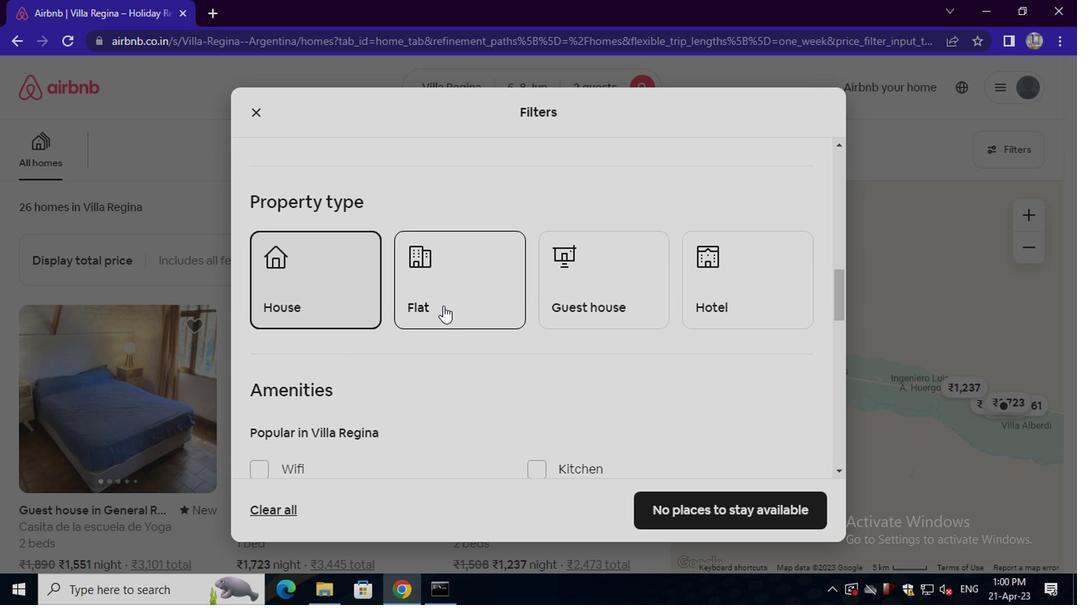 
Action: Mouse pressed left at (440, 304)
Screenshot: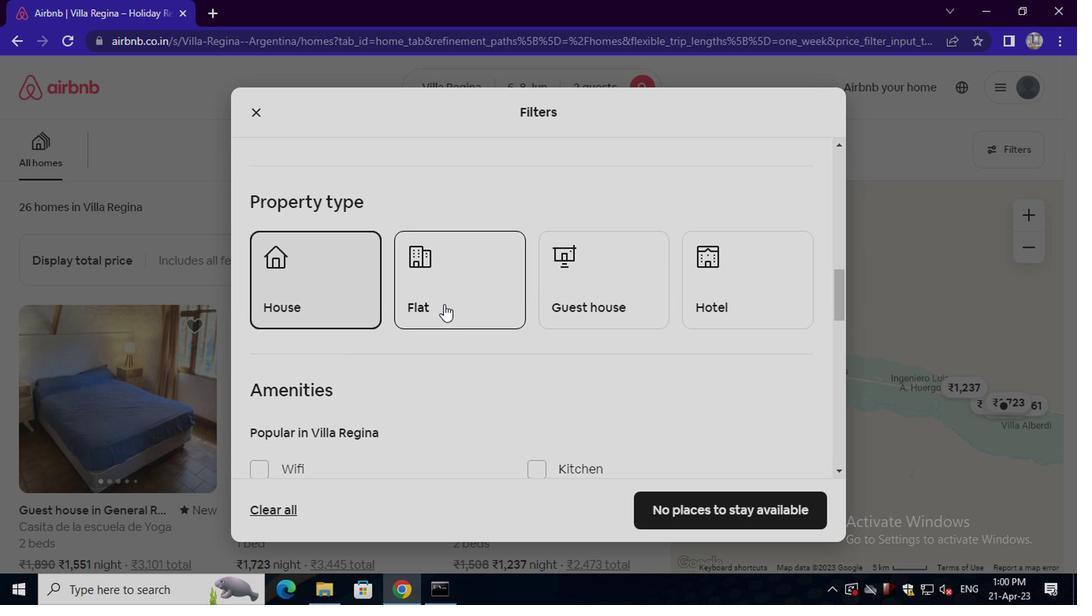 
Action: Mouse moved to (592, 308)
Screenshot: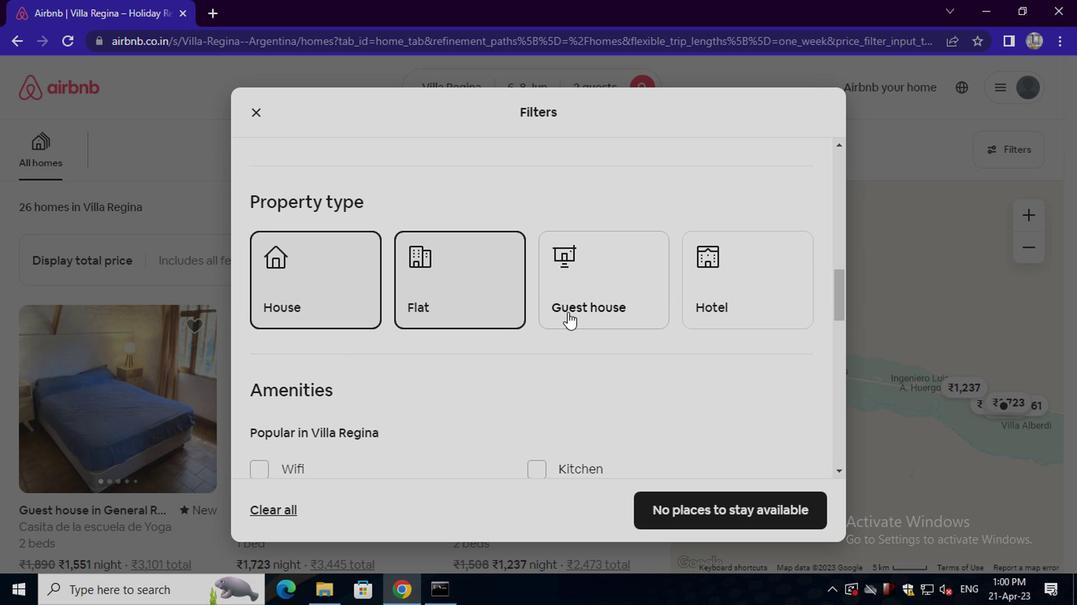 
Action: Mouse pressed left at (592, 308)
Screenshot: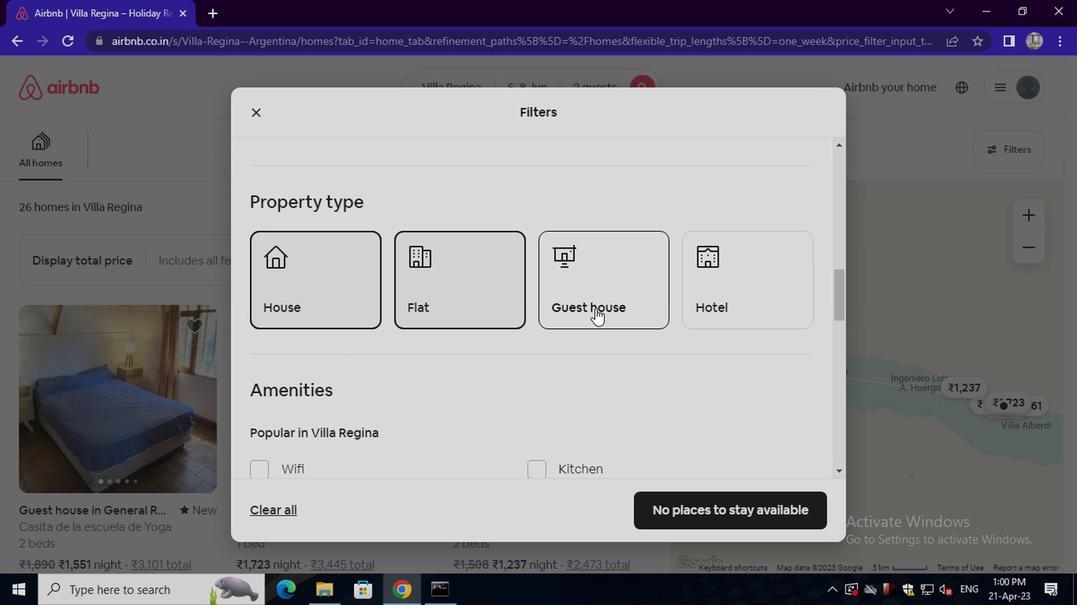 
Action: Mouse moved to (540, 356)
Screenshot: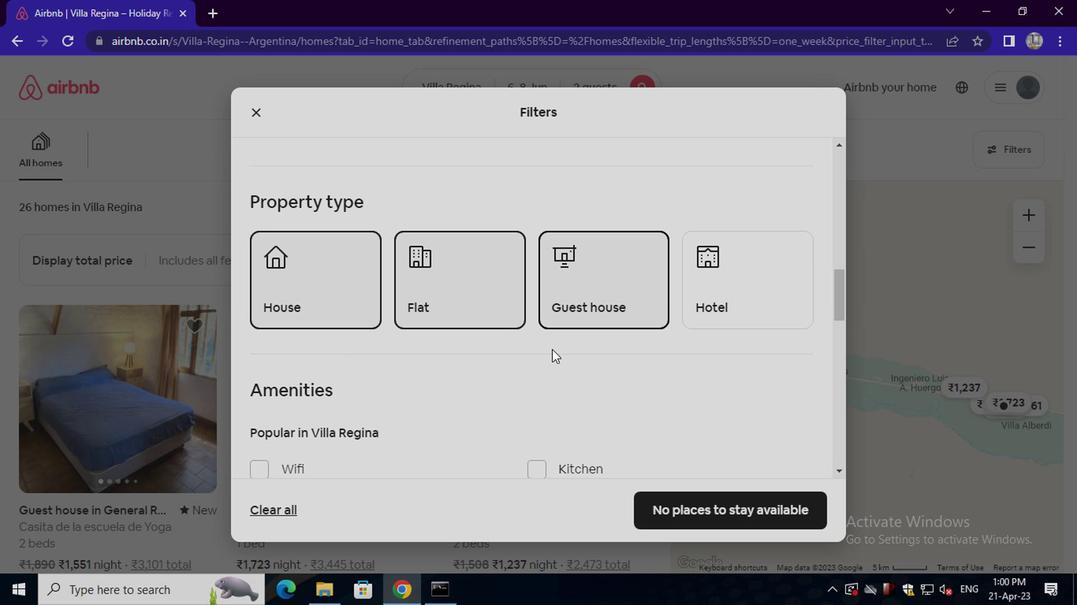 
Action: Mouse scrolled (540, 356) with delta (0, 0)
Screenshot: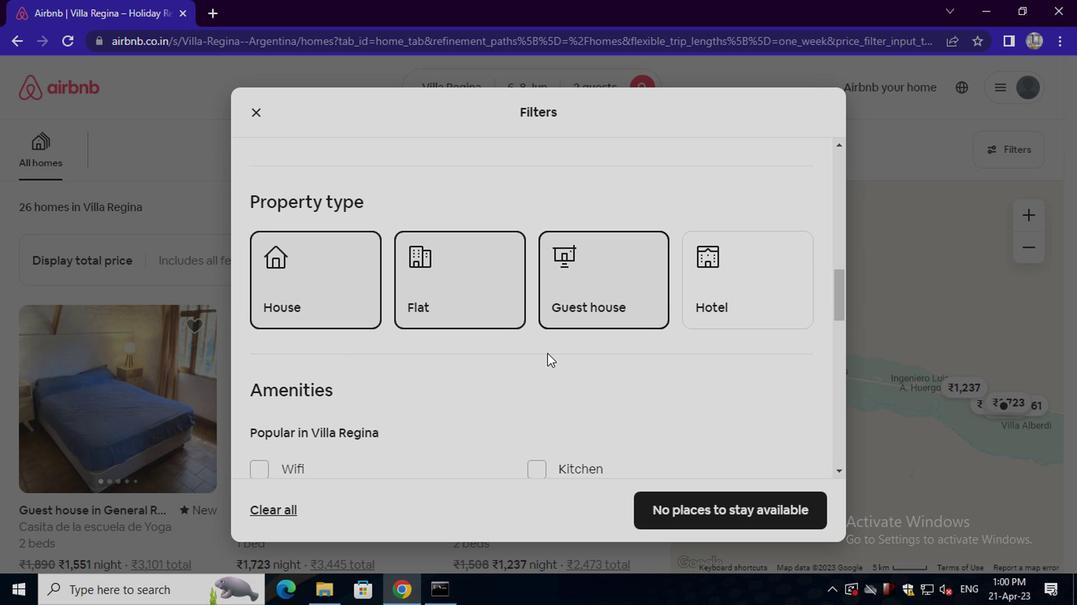 
Action: Mouse scrolled (540, 356) with delta (0, 0)
Screenshot: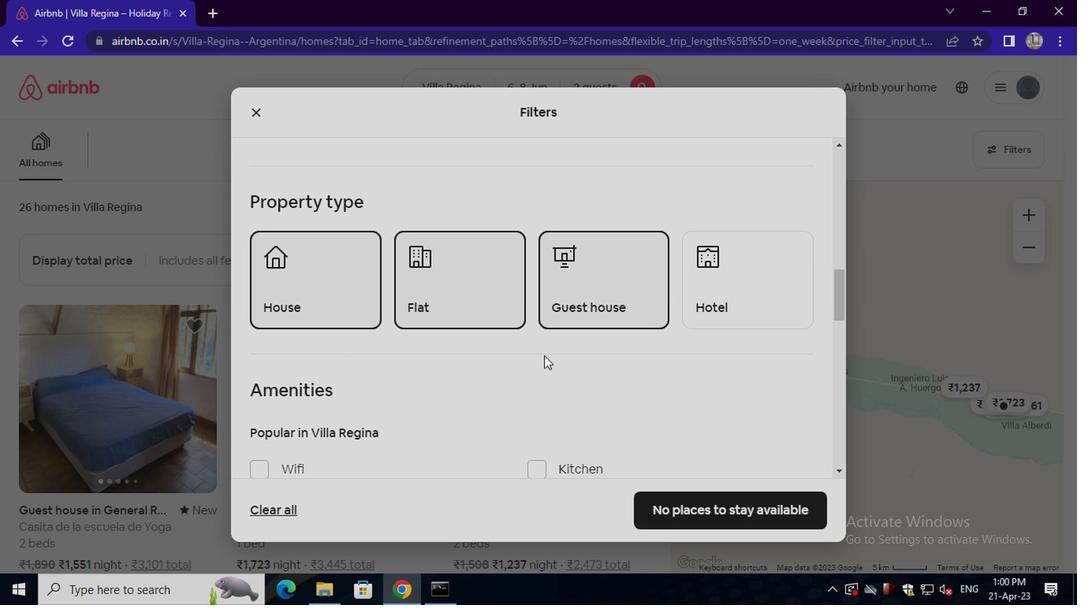 
Action: Mouse scrolled (540, 356) with delta (0, 0)
Screenshot: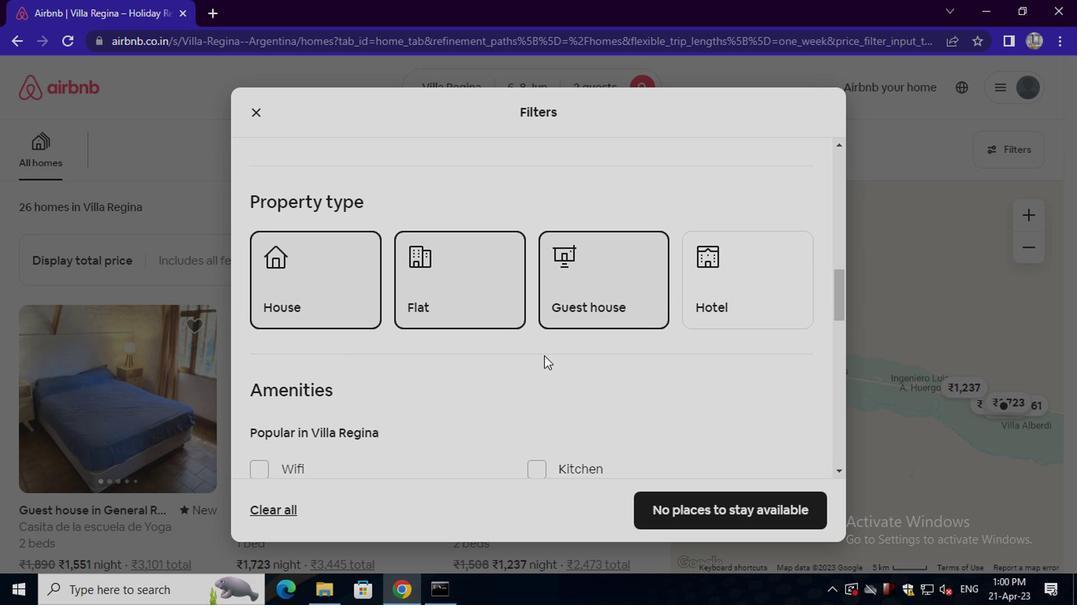 
Action: Mouse moved to (305, 340)
Screenshot: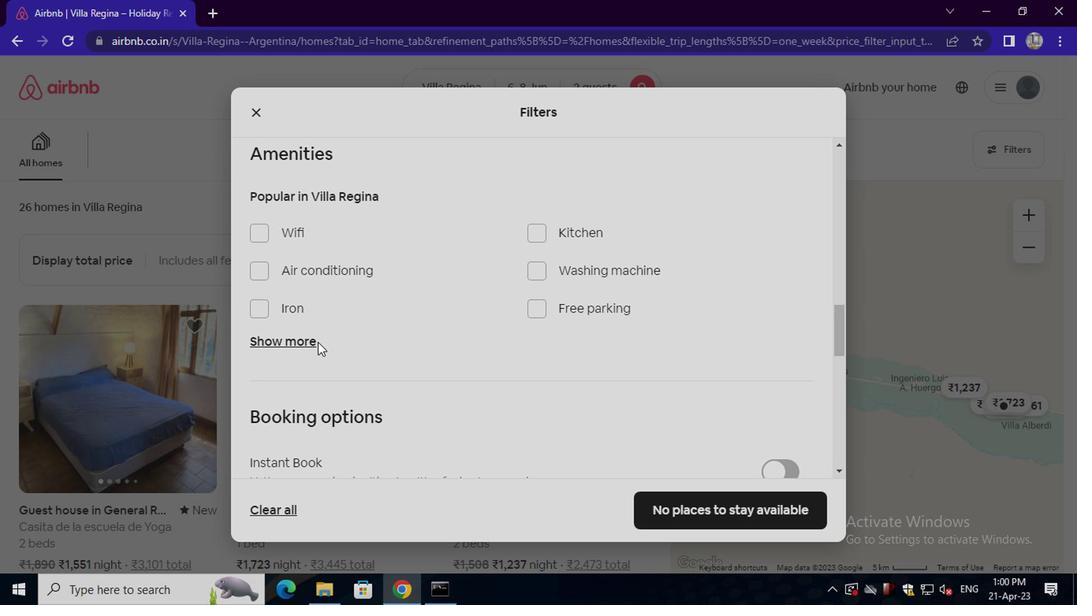 
Action: Mouse pressed left at (305, 340)
Screenshot: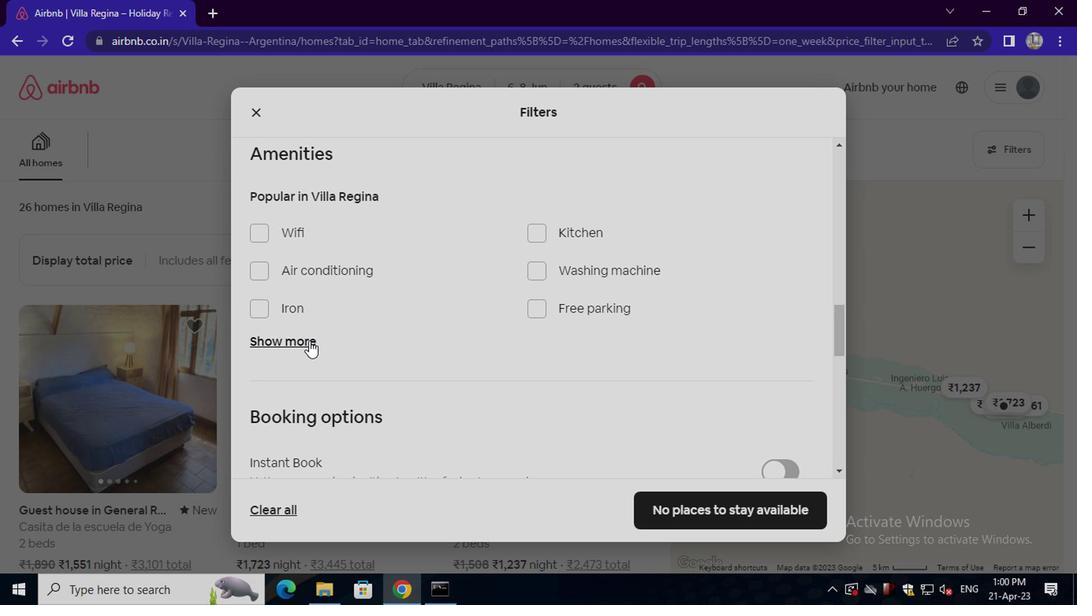
Action: Mouse scrolled (305, 339) with delta (0, -1)
Screenshot: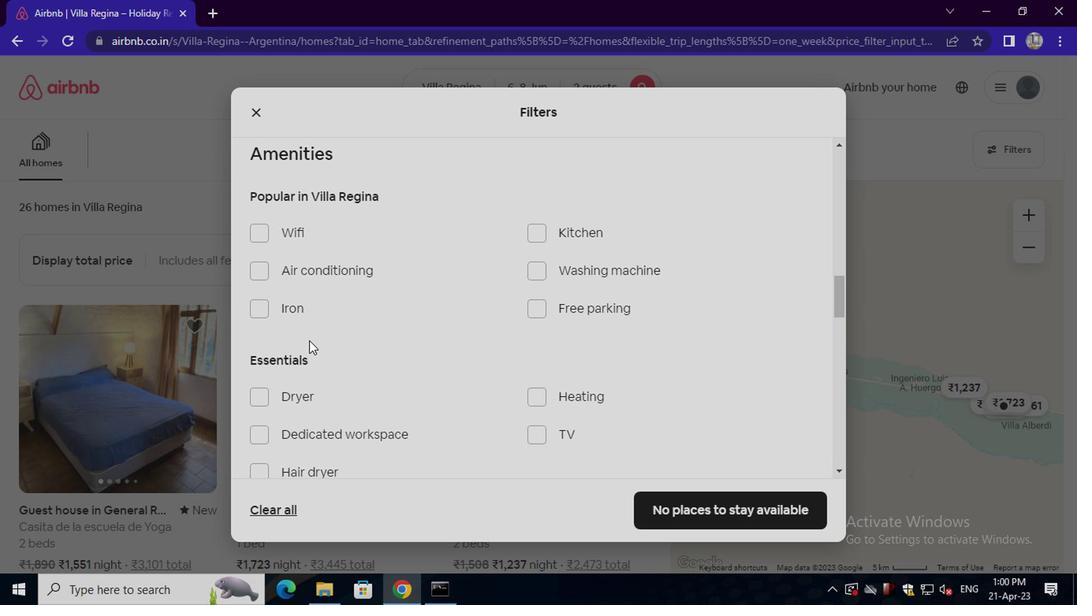 
Action: Mouse moved to (277, 158)
Screenshot: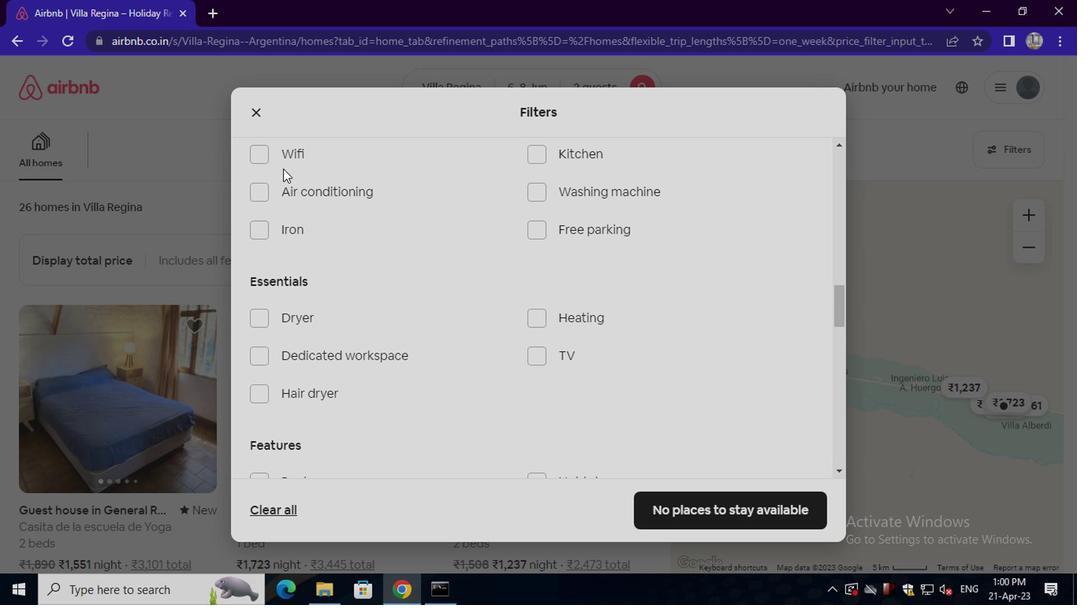 
Action: Mouse pressed left at (277, 158)
Screenshot: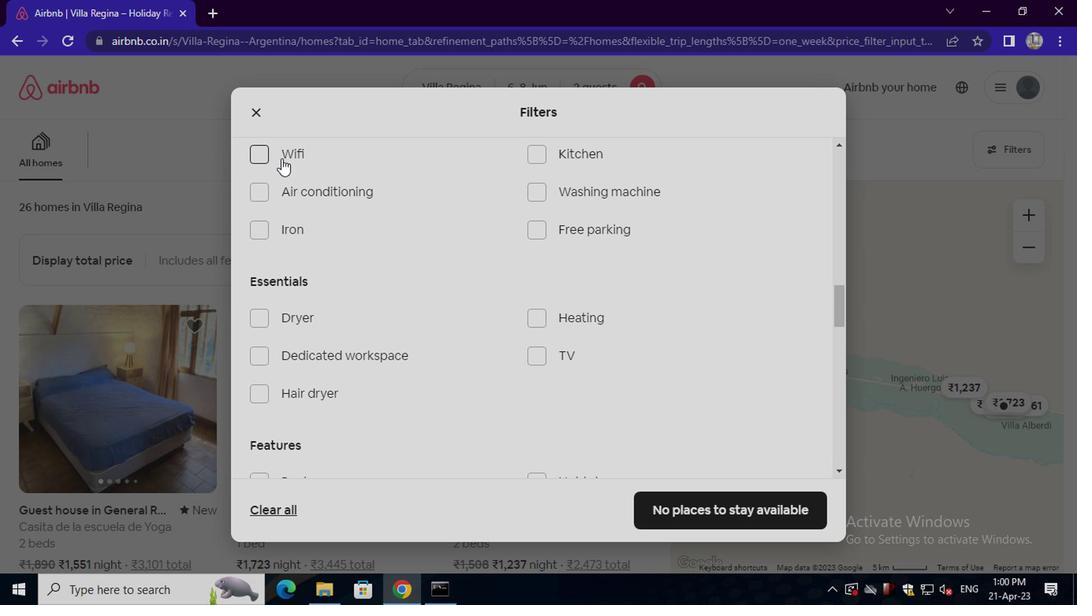 
Action: Mouse moved to (556, 259)
Screenshot: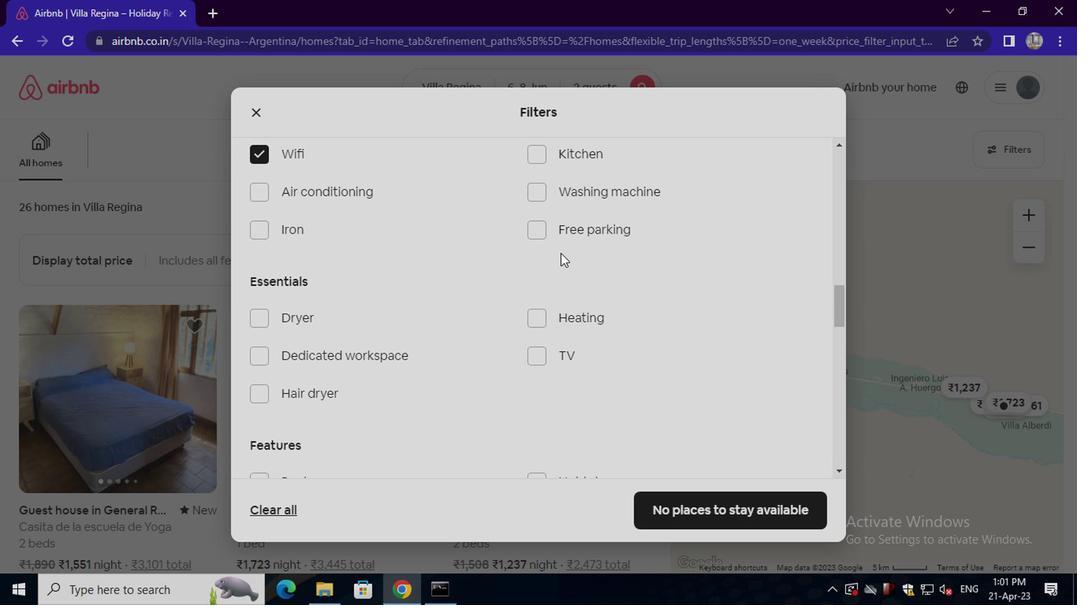 
Action: Mouse scrolled (556, 258) with delta (0, 0)
Screenshot: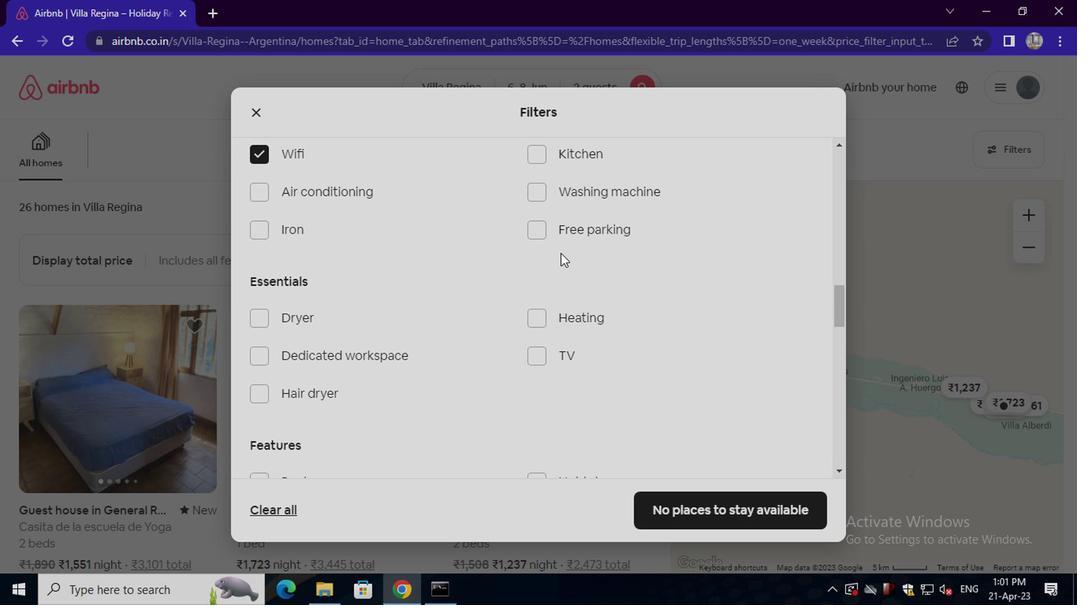 
Action: Mouse moved to (556, 259)
Screenshot: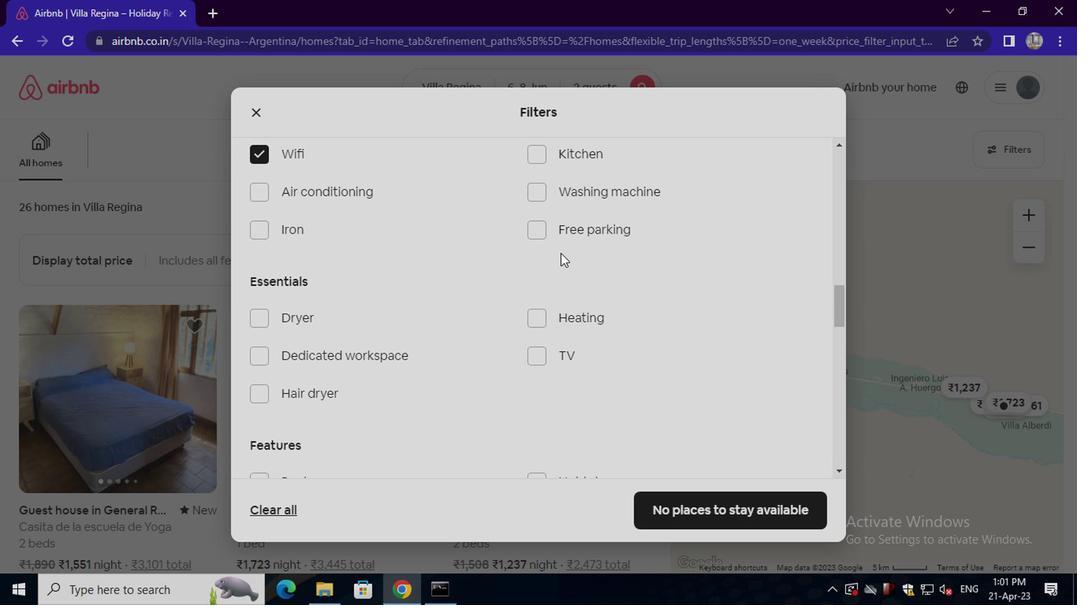 
Action: Mouse scrolled (556, 259) with delta (0, 0)
Screenshot: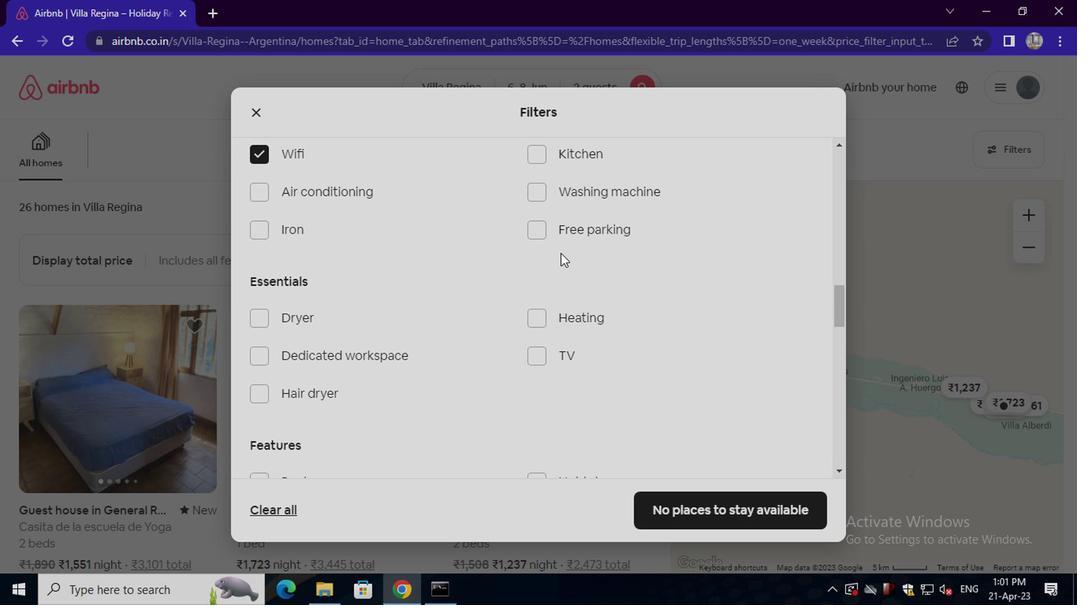 
Action: Mouse moved to (536, 161)
Screenshot: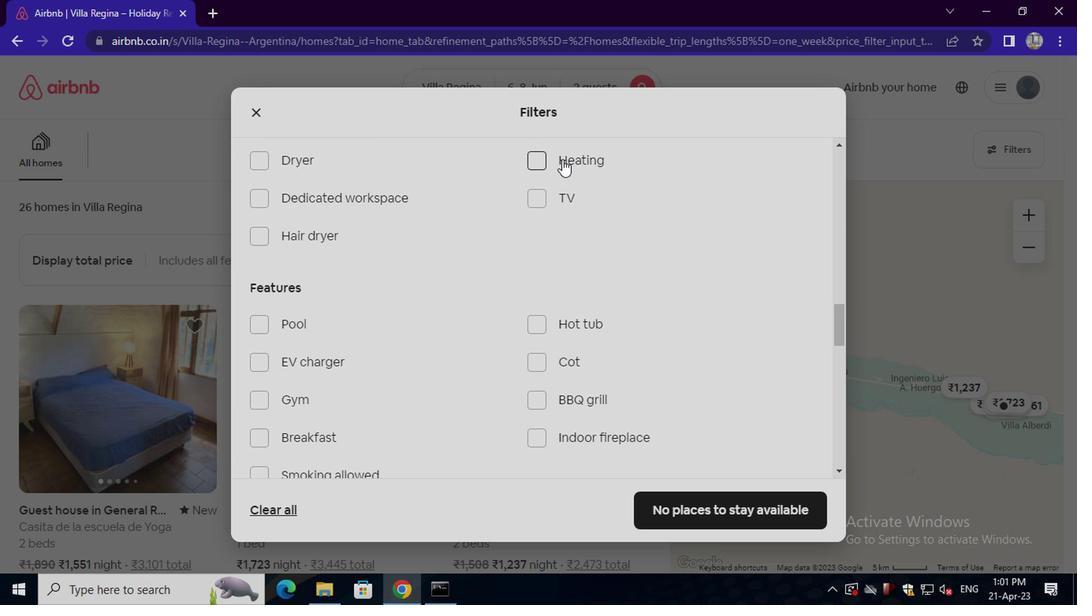 
Action: Mouse pressed left at (536, 161)
Screenshot: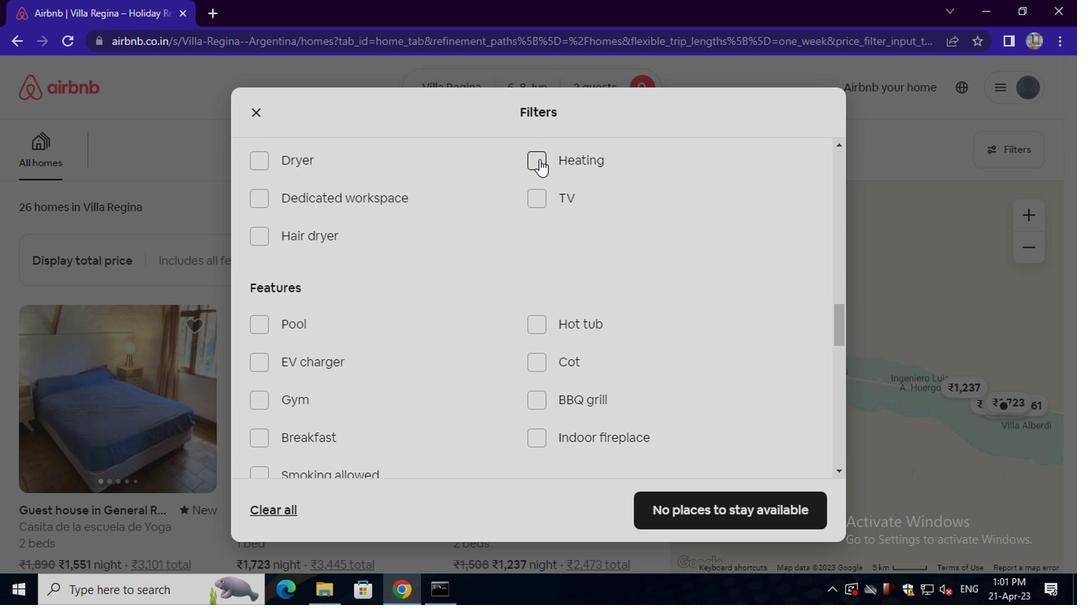 
Action: Mouse moved to (513, 209)
Screenshot: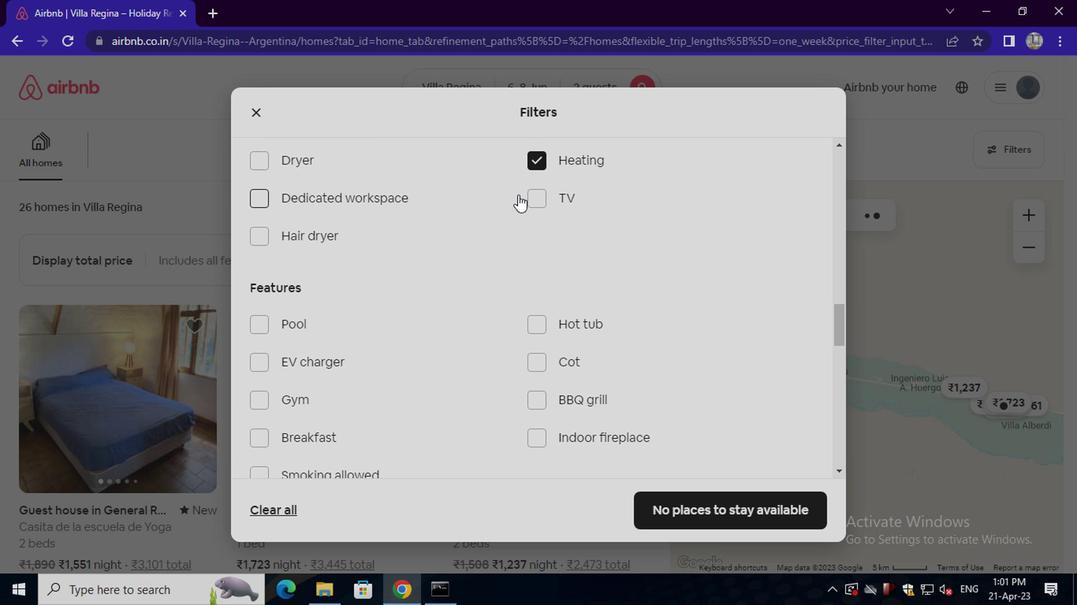 
Action: Mouse scrolled (513, 209) with delta (0, 0)
Screenshot: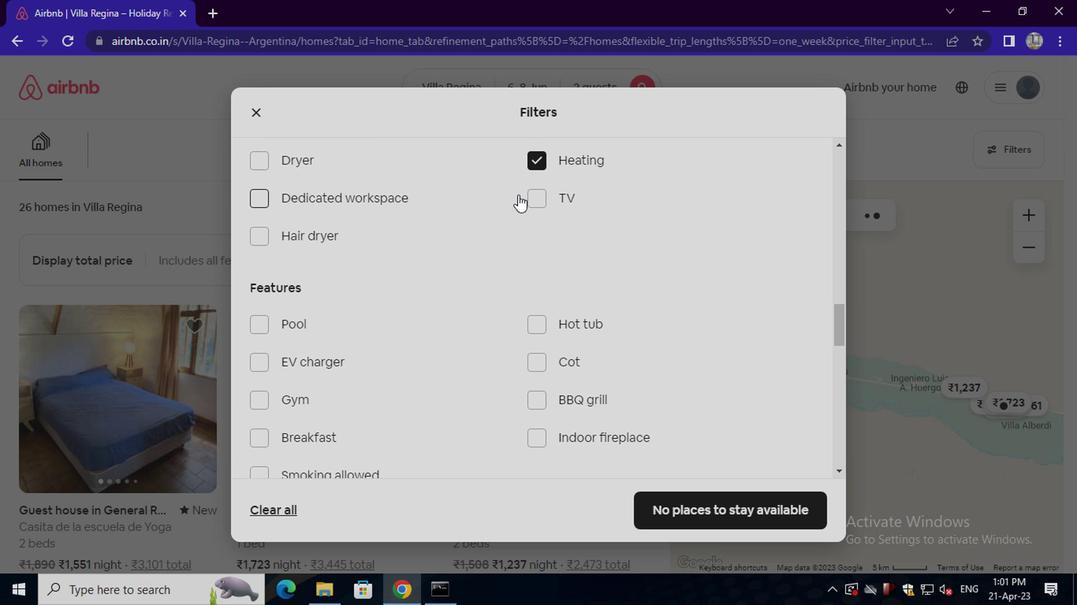 
Action: Mouse moved to (513, 211)
Screenshot: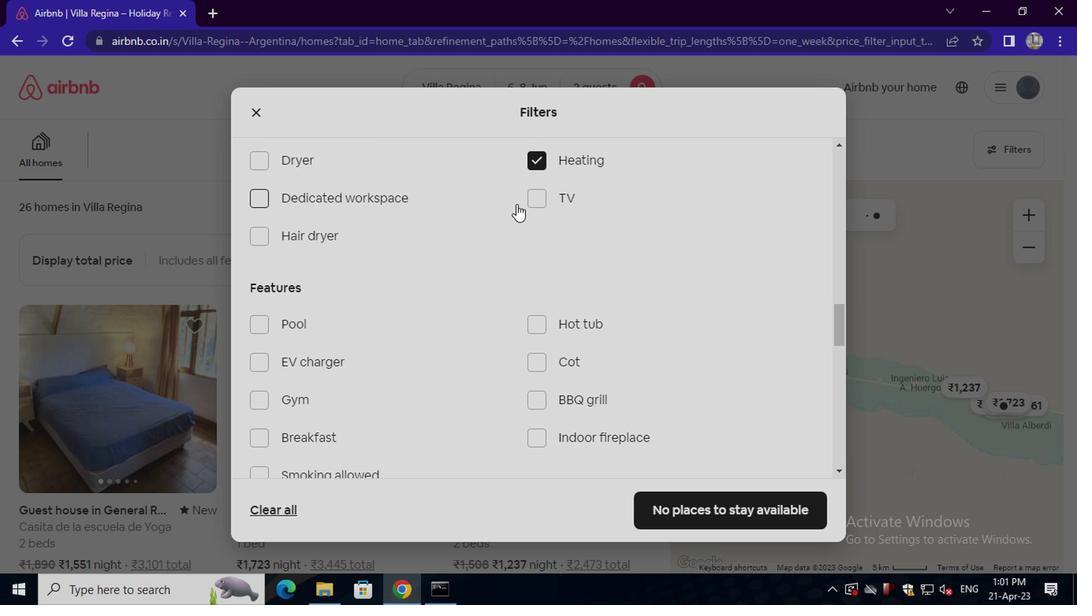 
Action: Mouse scrolled (513, 210) with delta (0, 0)
Screenshot: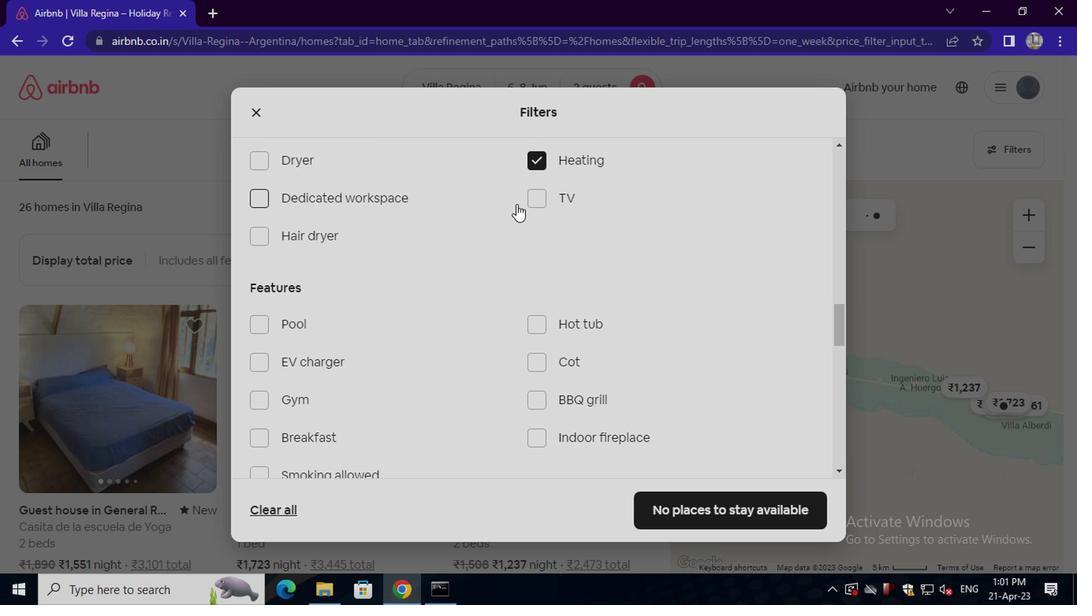 
Action: Mouse scrolled (513, 210) with delta (0, 0)
Screenshot: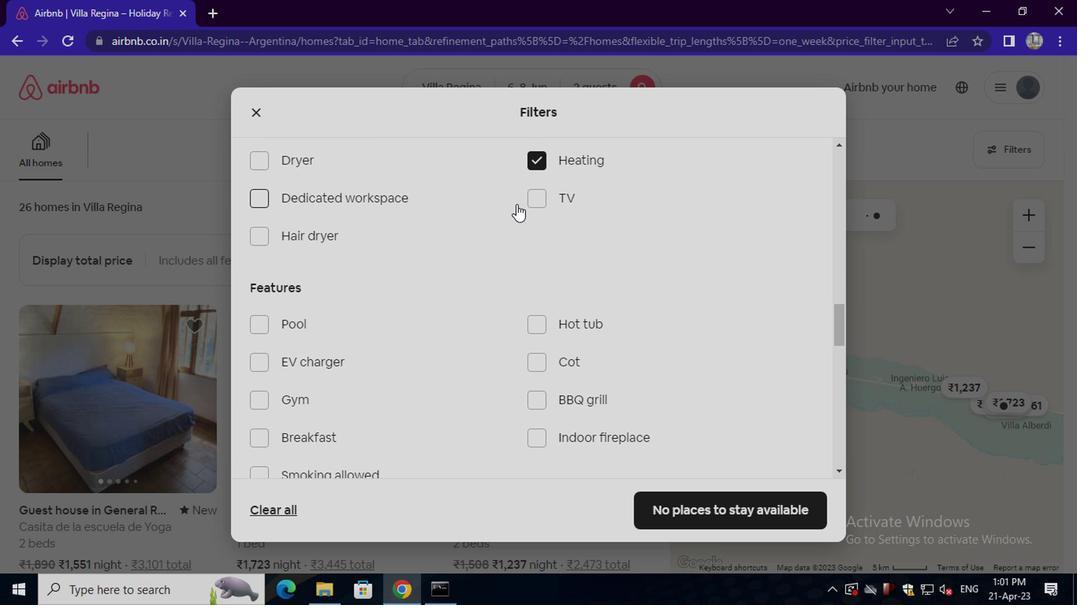 
Action: Mouse moved to (512, 213)
Screenshot: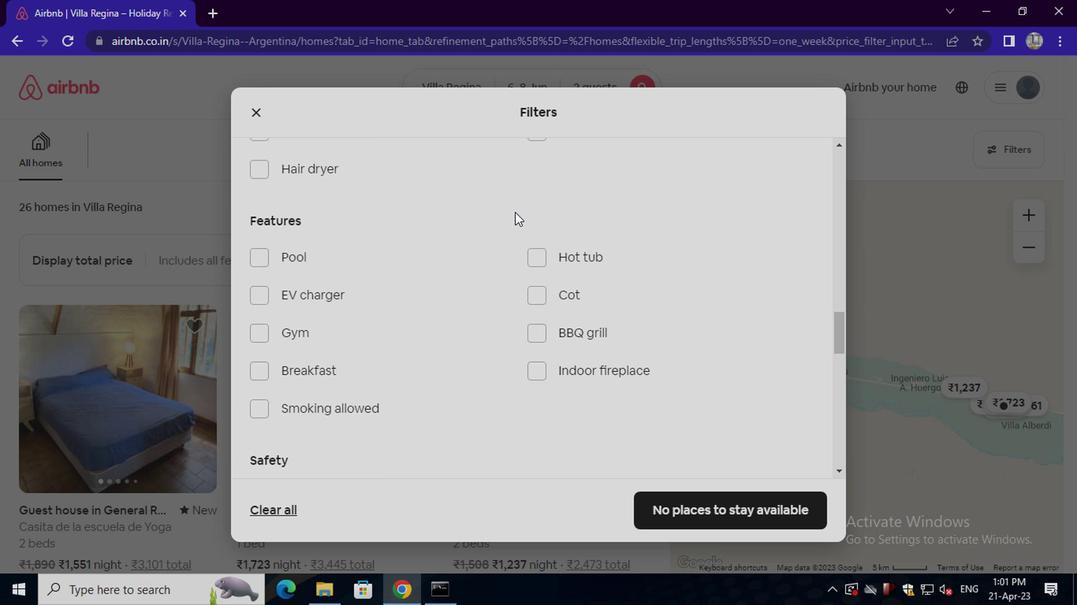 
Action: Mouse scrolled (512, 212) with delta (0, 0)
Screenshot: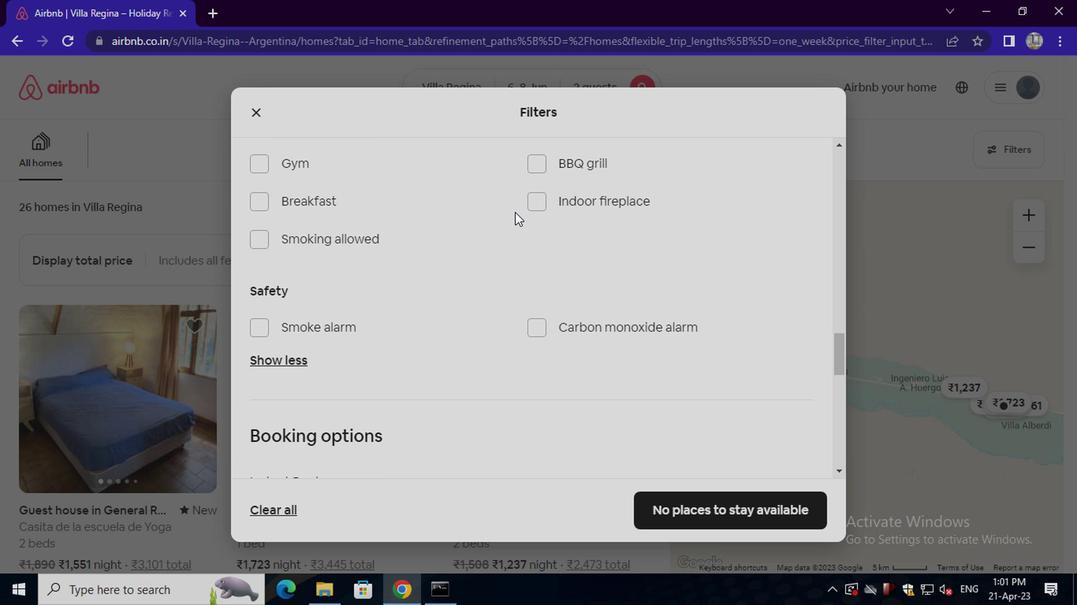
Action: Mouse scrolled (512, 212) with delta (0, 0)
Screenshot: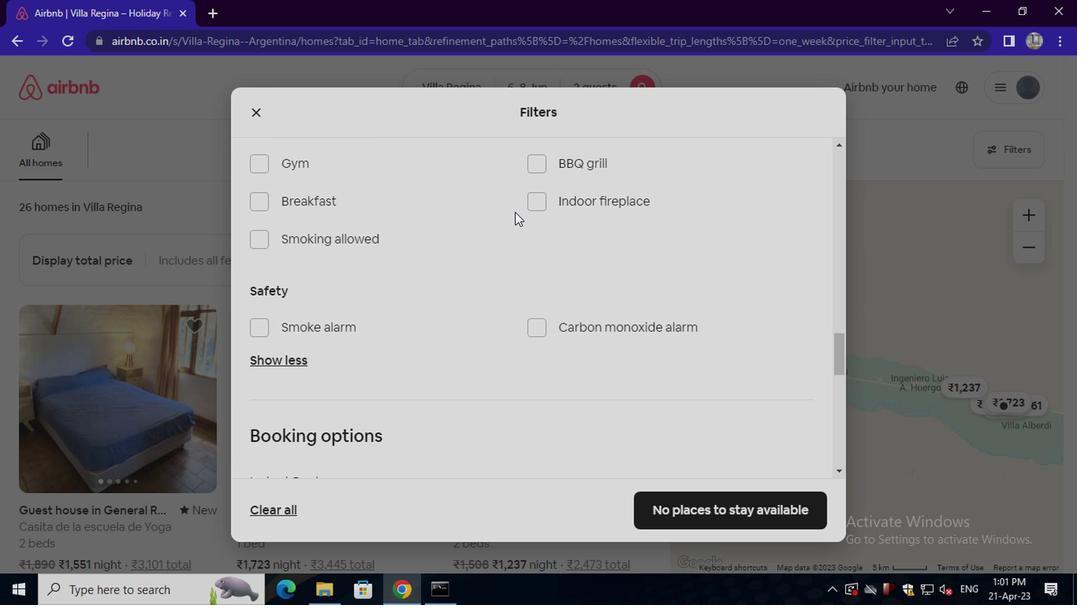 
Action: Mouse scrolled (512, 212) with delta (0, 0)
Screenshot: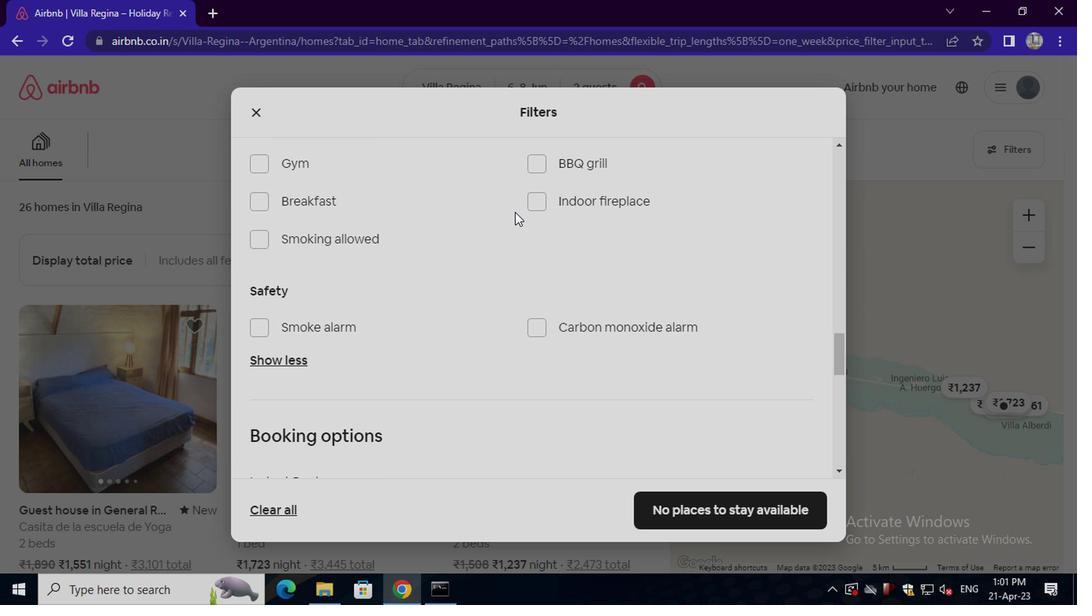 
Action: Mouse scrolled (512, 212) with delta (0, 0)
Screenshot: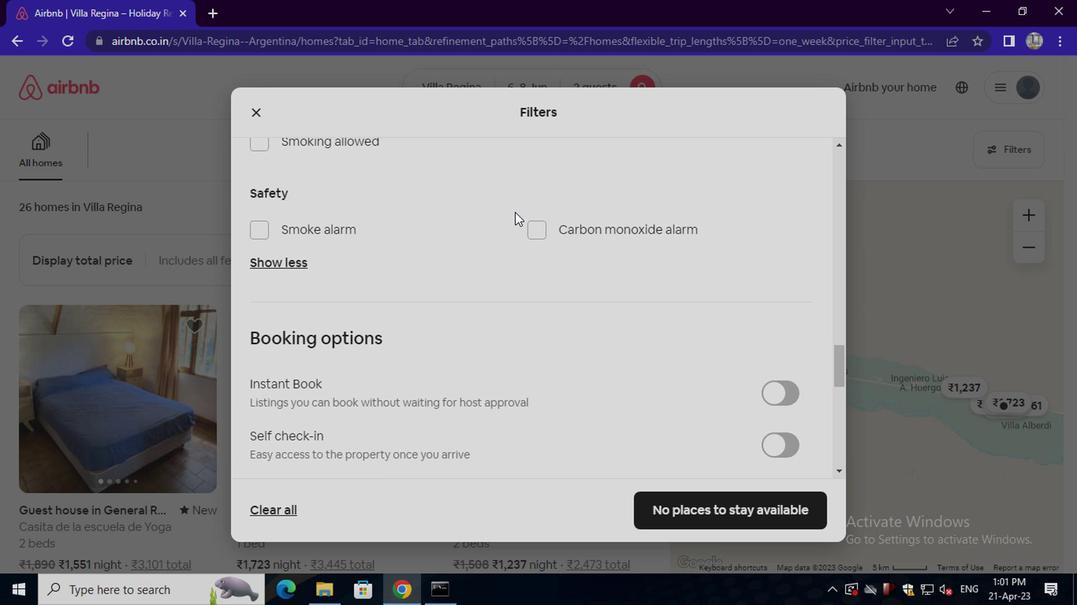 
Action: Mouse moved to (785, 230)
Screenshot: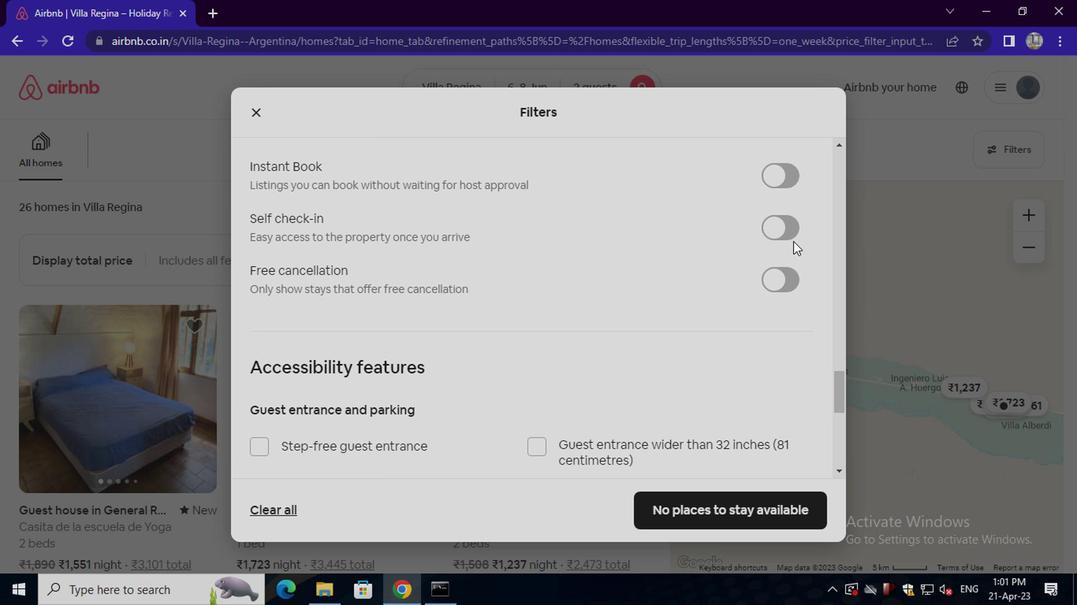 
Action: Mouse pressed left at (785, 230)
Screenshot: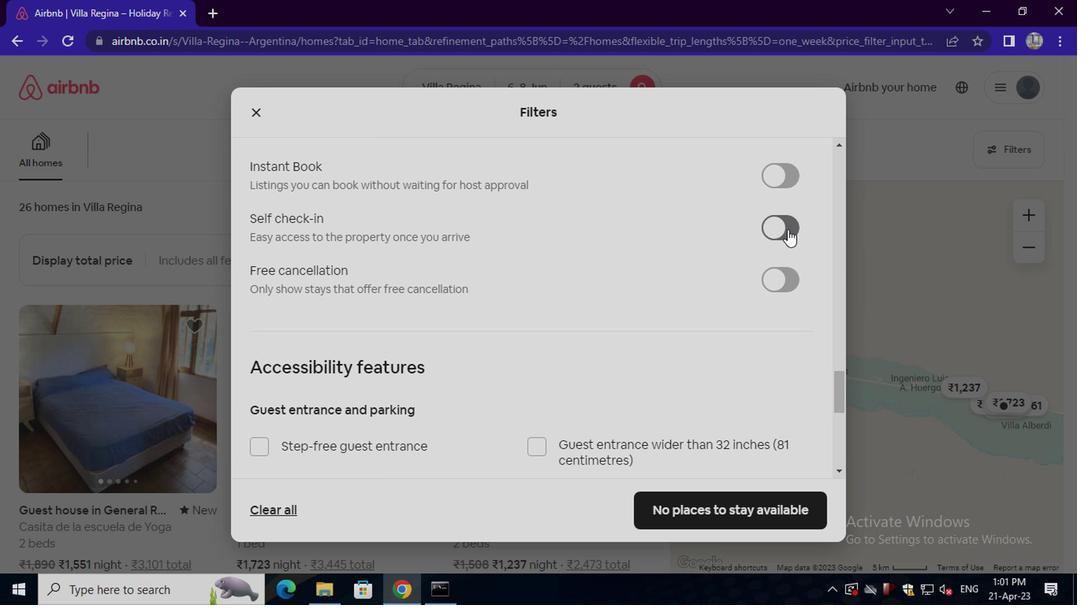 
Action: Mouse moved to (319, 287)
Screenshot: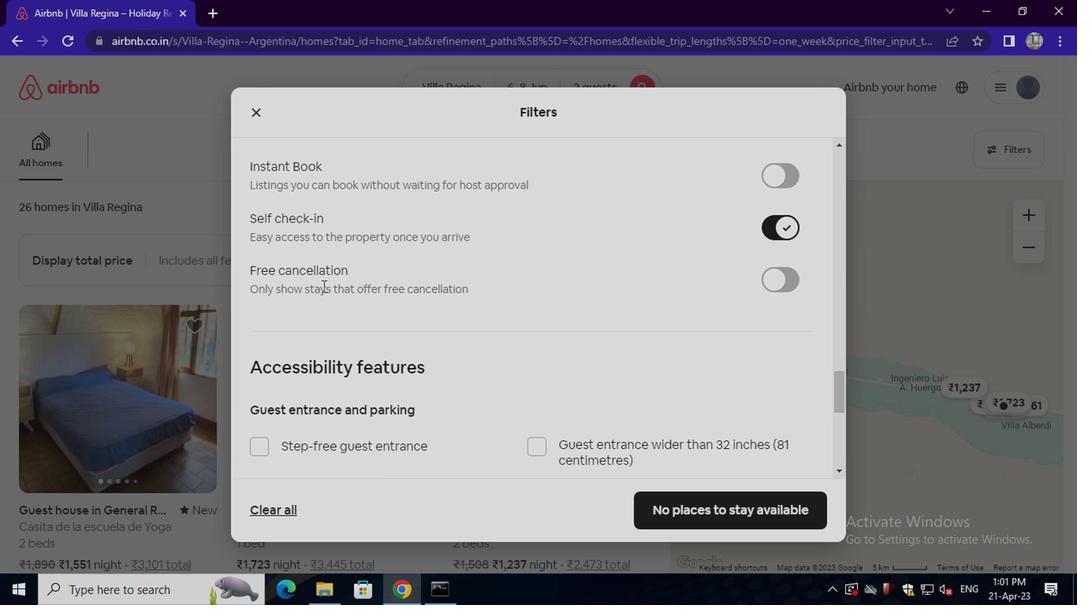 
Action: Mouse scrolled (319, 286) with delta (0, 0)
Screenshot: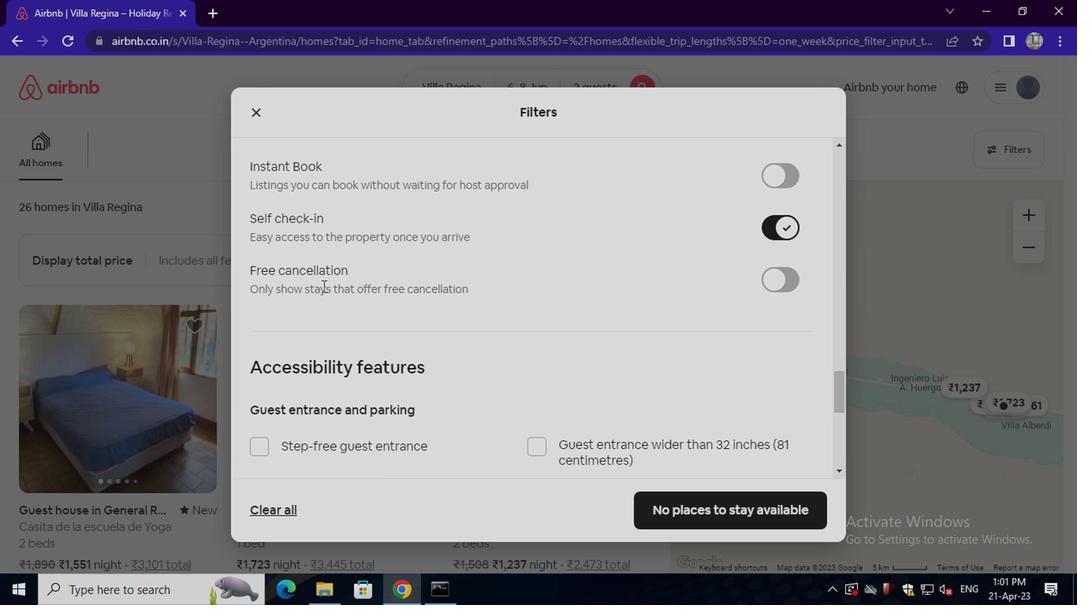 
Action: Mouse scrolled (319, 286) with delta (0, 0)
Screenshot: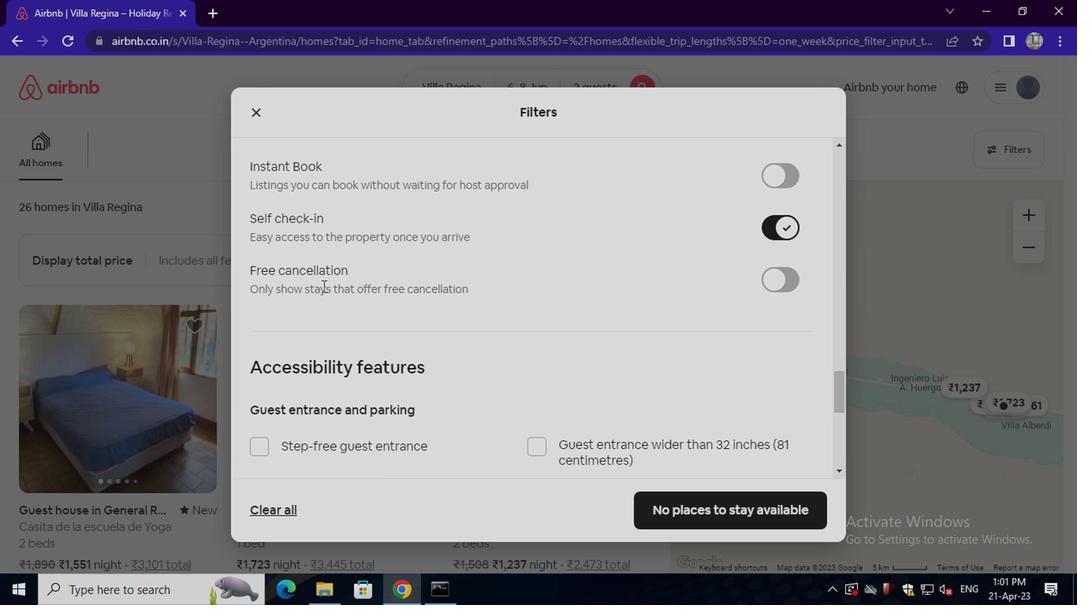 
Action: Mouse scrolled (319, 286) with delta (0, 0)
Screenshot: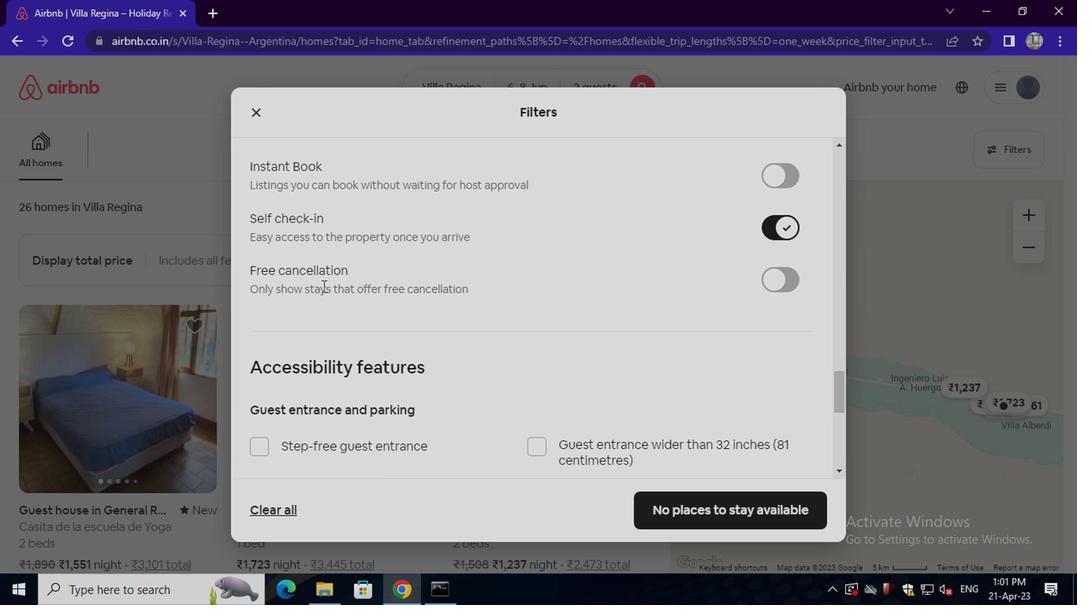 
Action: Mouse scrolled (319, 286) with delta (0, 0)
Screenshot: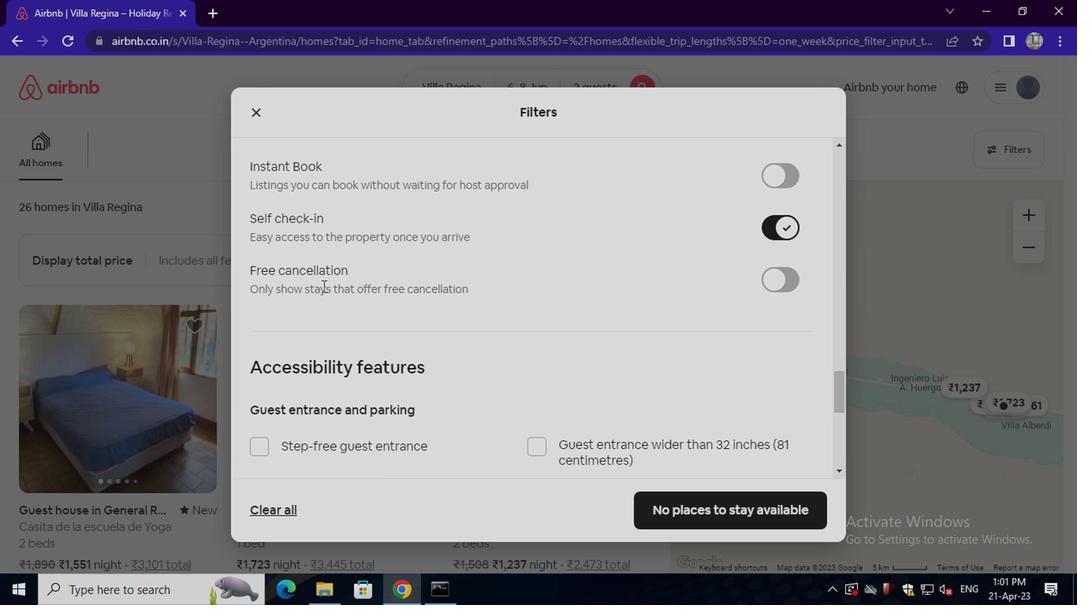 
Action: Mouse moved to (319, 288)
Screenshot: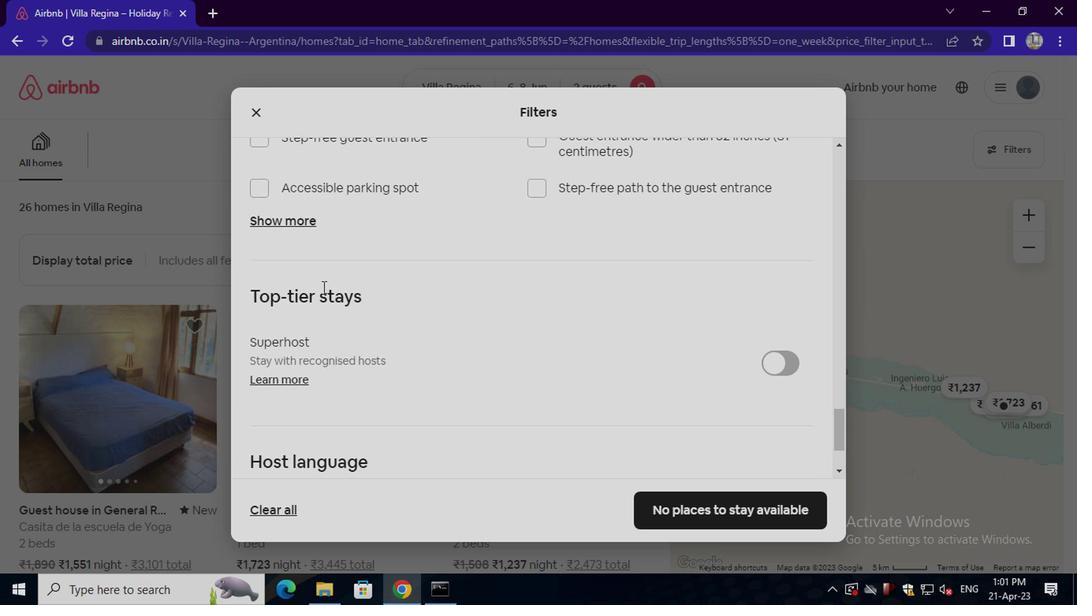 
Action: Mouse scrolled (319, 287) with delta (0, -1)
Screenshot: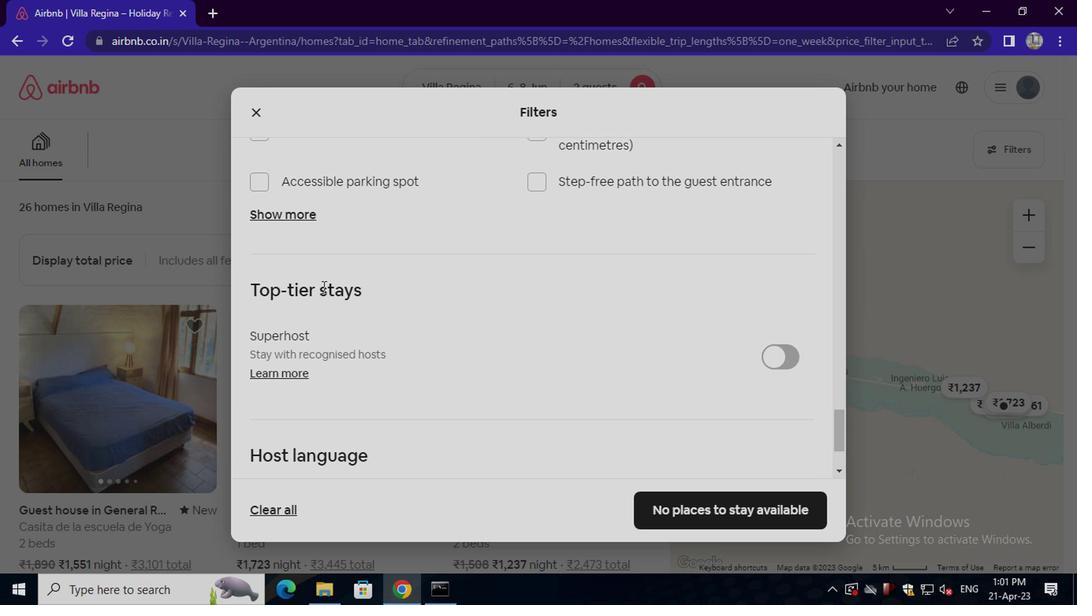 
Action: Mouse scrolled (319, 287) with delta (0, -1)
Screenshot: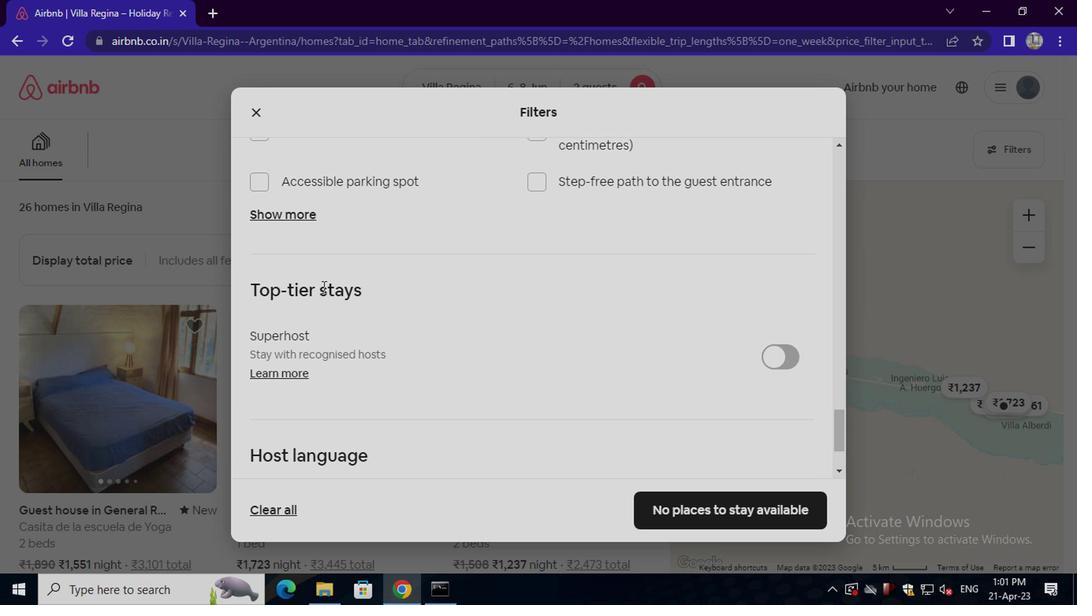 
Action: Mouse scrolled (319, 287) with delta (0, -1)
Screenshot: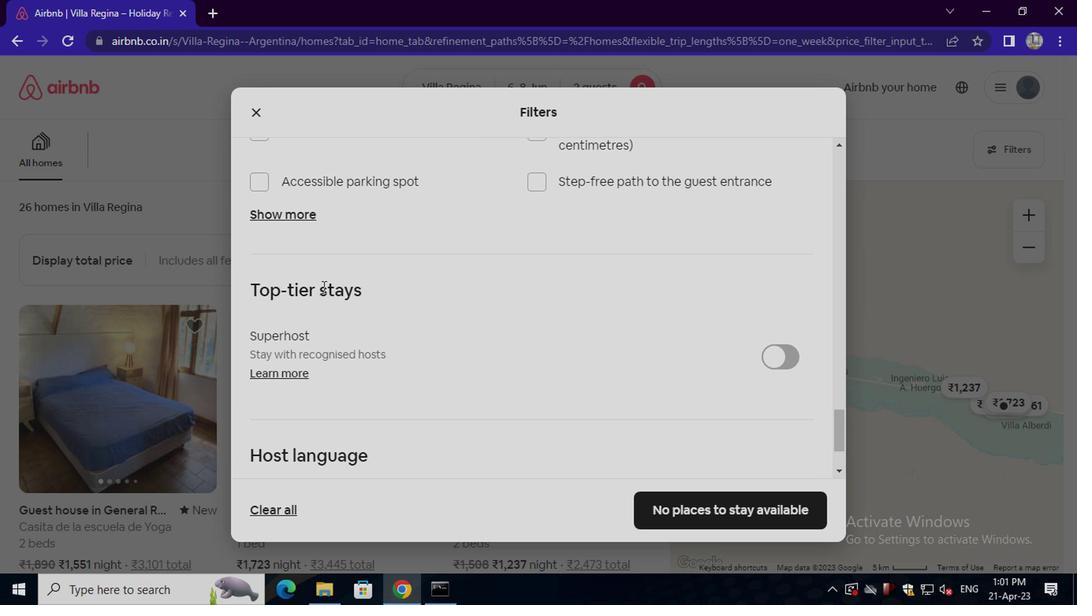 
Action: Mouse scrolled (319, 287) with delta (0, -1)
Screenshot: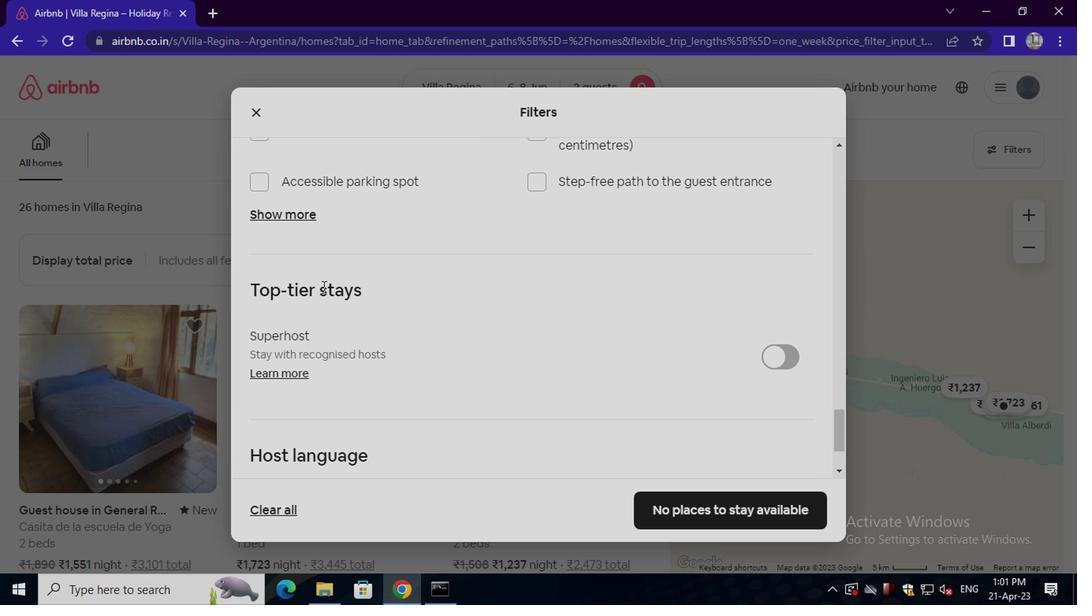 
Action: Mouse moved to (292, 384)
Screenshot: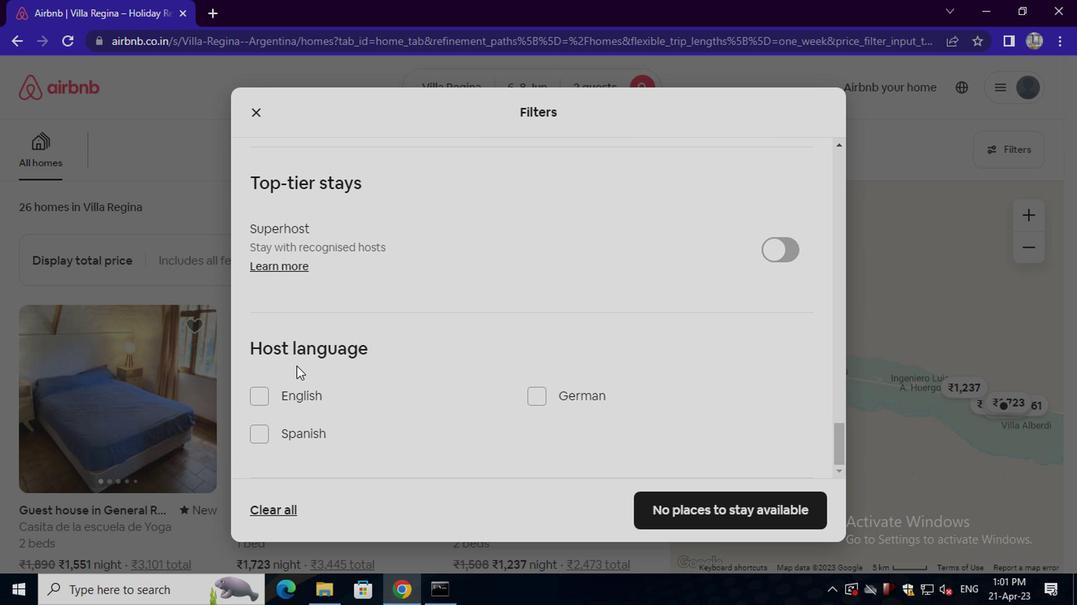 
Action: Mouse pressed left at (292, 384)
Screenshot: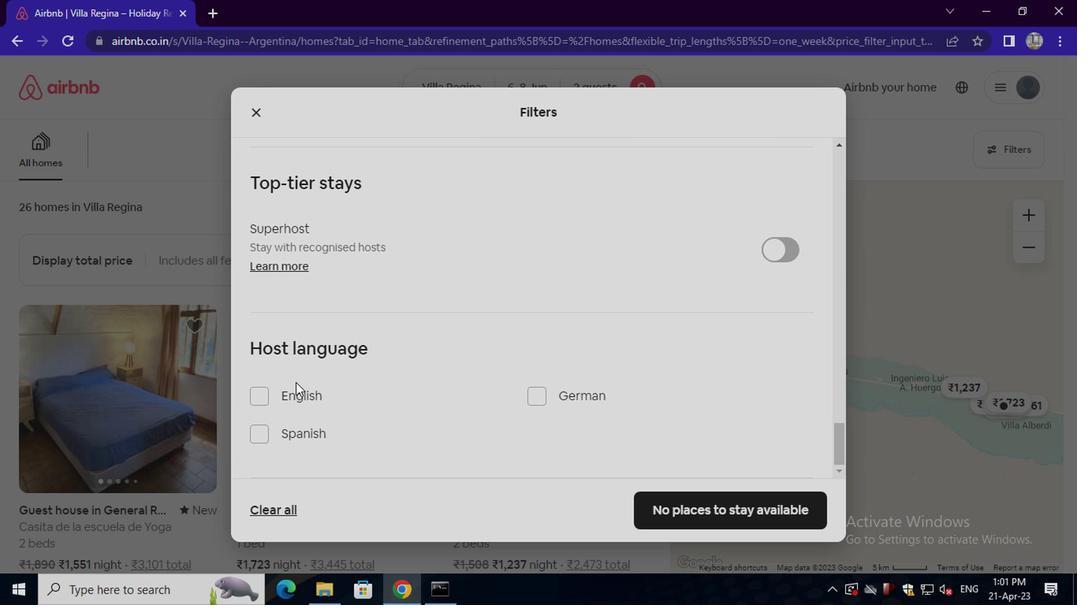 
Action: Mouse moved to (292, 391)
Screenshot: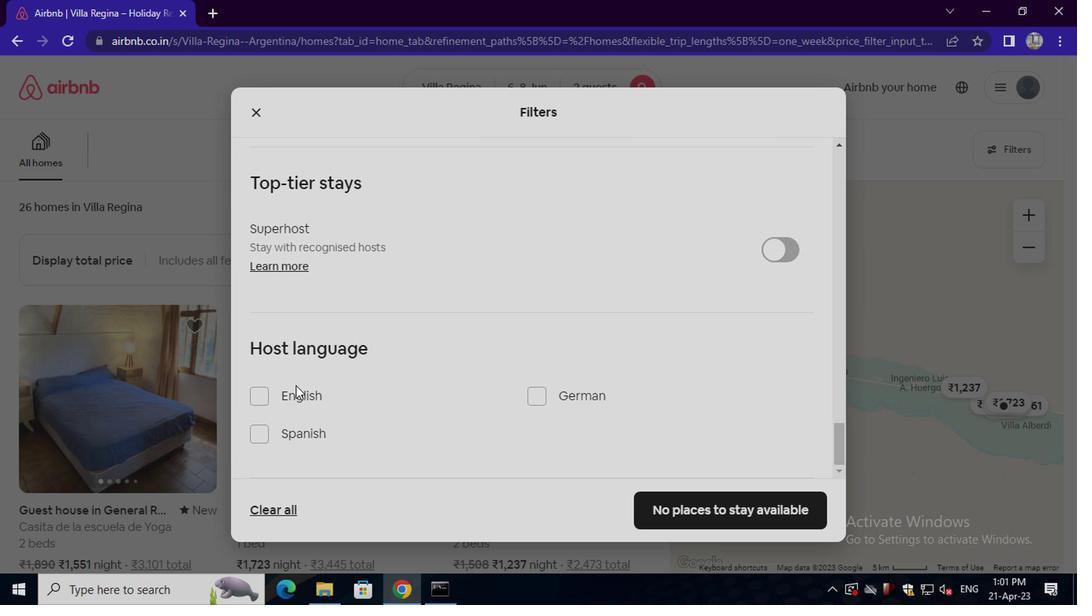 
Action: Mouse pressed left at (292, 391)
Screenshot: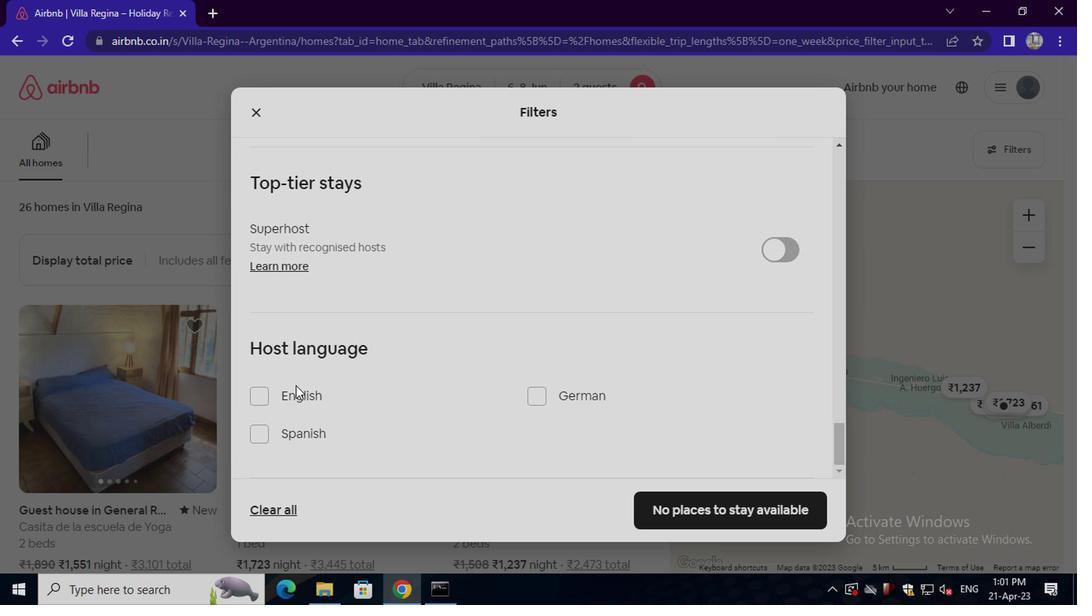 
Action: Mouse moved to (706, 500)
Screenshot: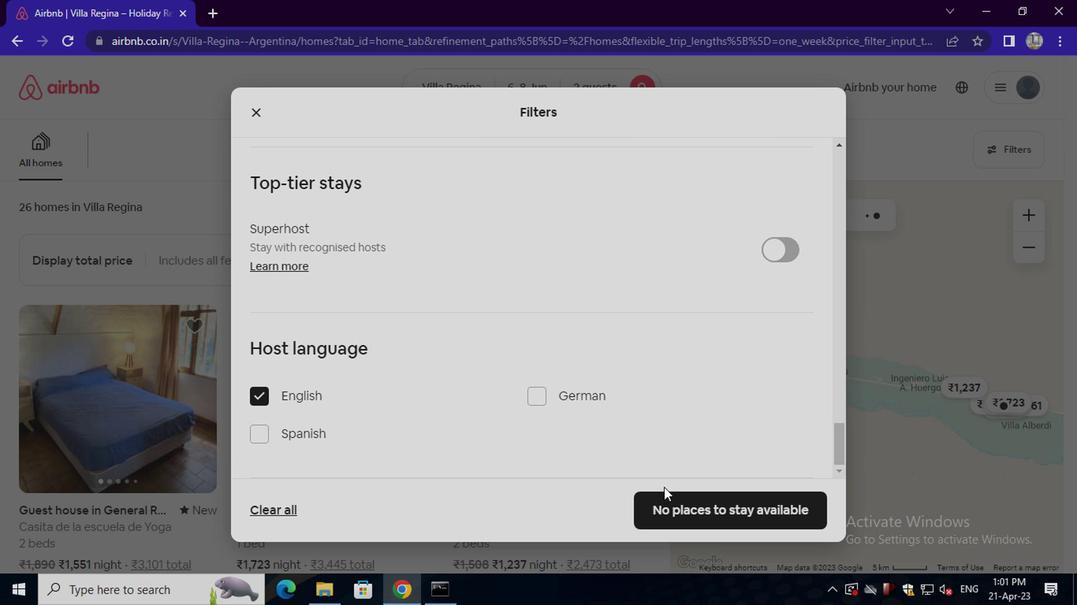 
Action: Mouse pressed left at (706, 500)
Screenshot: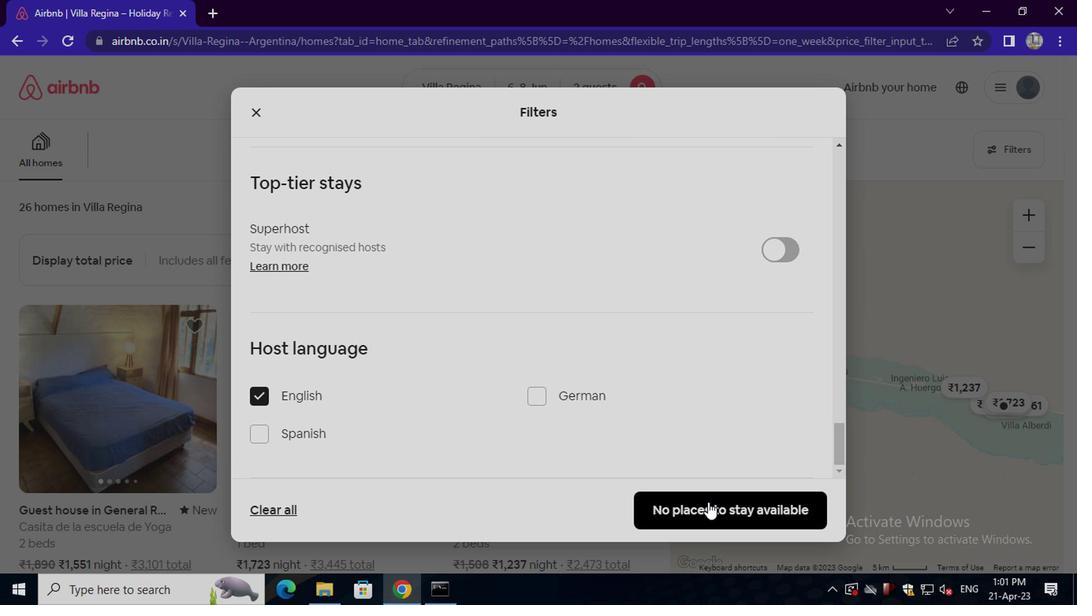 
